 Task: Find connections with filter location Guaranésia with filter topic #Gettingthingsdonewith filter profile language French with filter current company Royal Cyber Inc. with filter school Mewar University with filter industry Motor Vehicle Manufacturing with filter service category Team Building with filter keywords title Operations Professional
Action: Mouse moved to (493, 102)
Screenshot: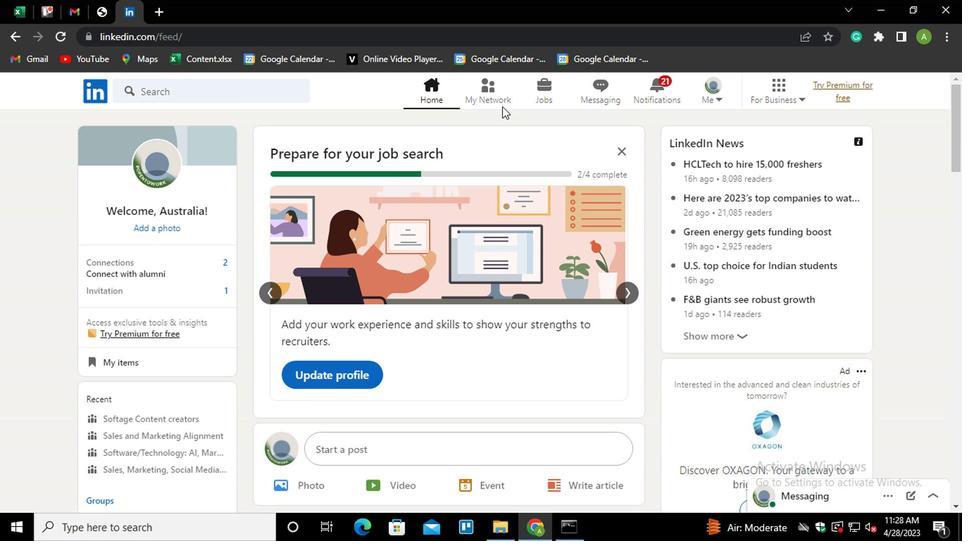 
Action: Mouse pressed left at (493, 102)
Screenshot: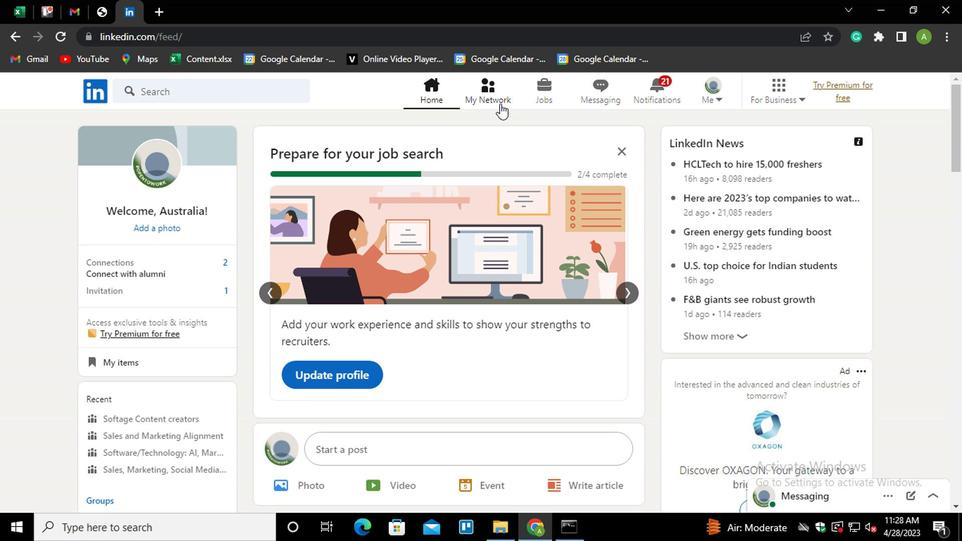 
Action: Mouse moved to (166, 168)
Screenshot: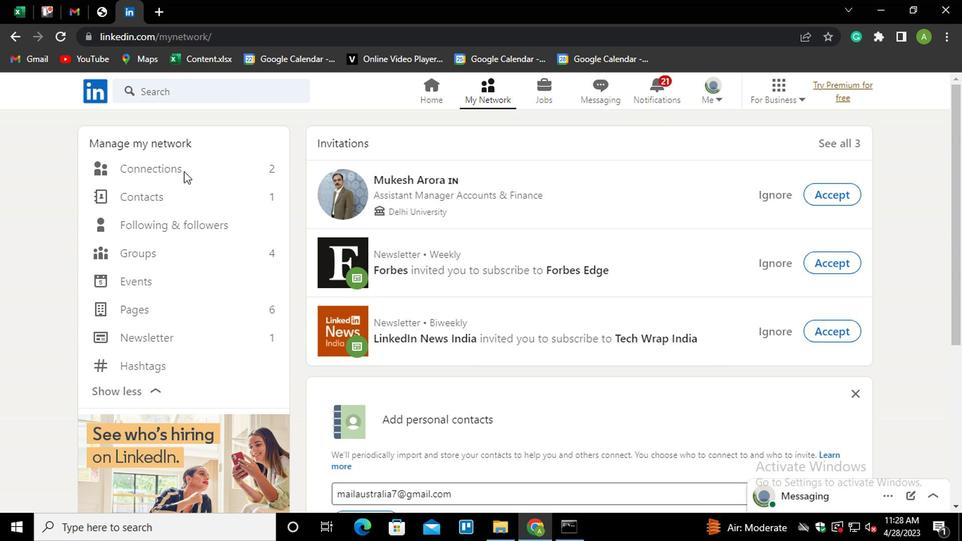 
Action: Mouse pressed left at (166, 168)
Screenshot: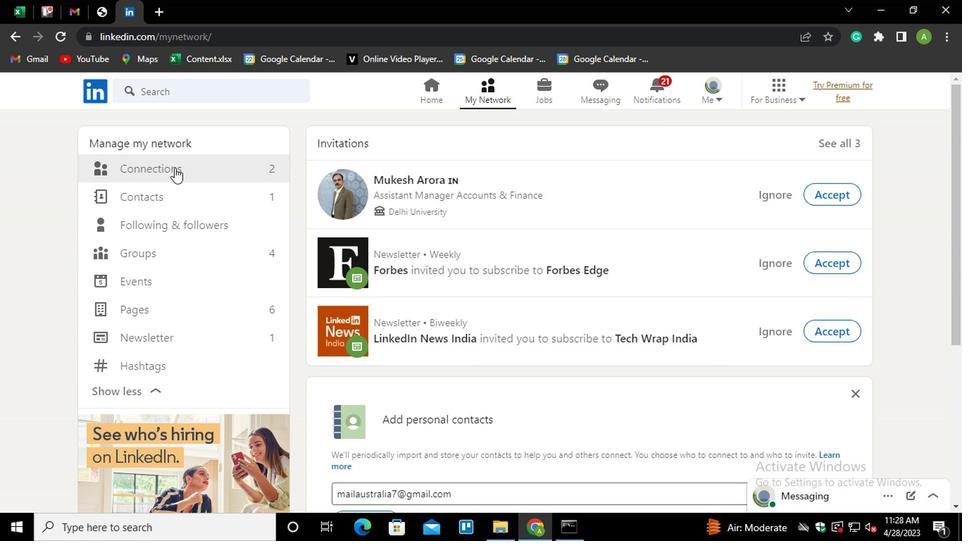 
Action: Mouse moved to (615, 168)
Screenshot: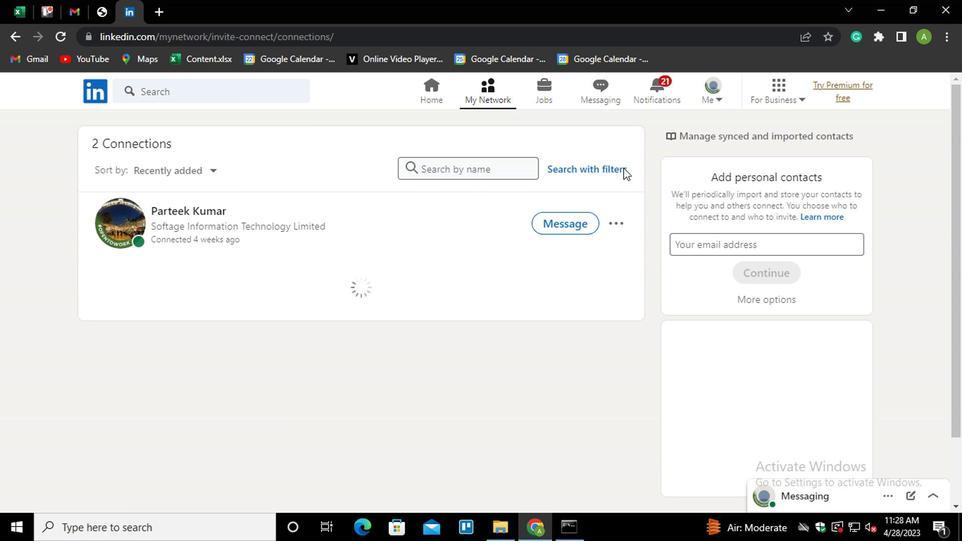 
Action: Mouse pressed left at (615, 168)
Screenshot: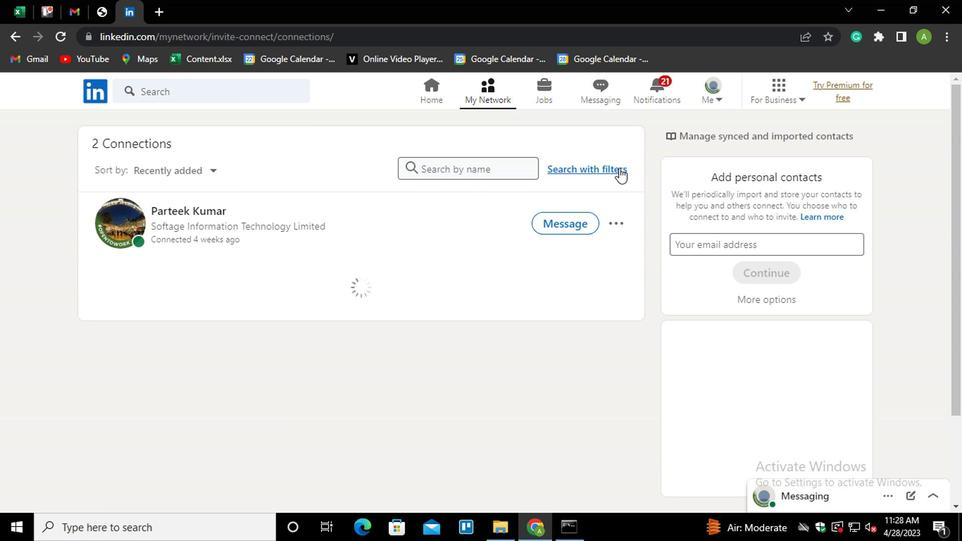 
Action: Mouse moved to (517, 129)
Screenshot: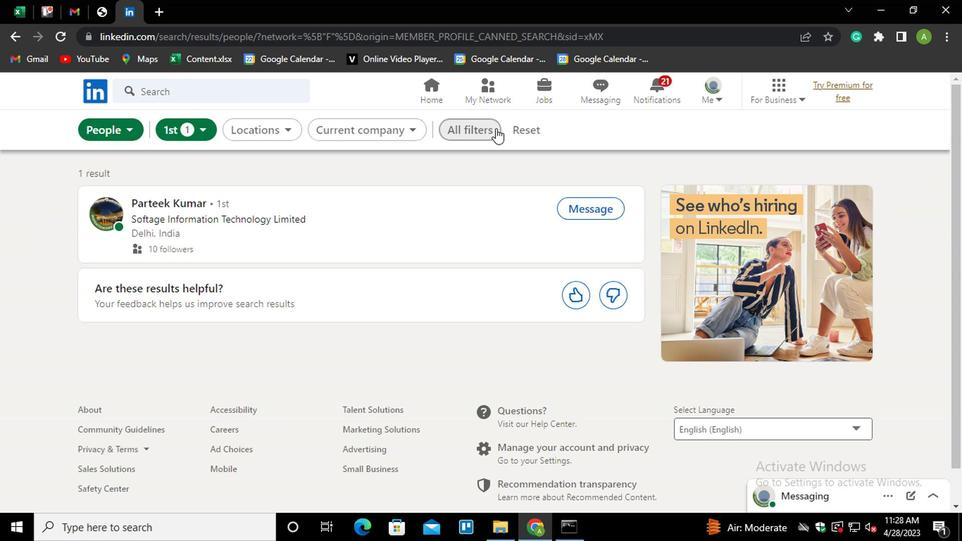 
Action: Mouse pressed left at (517, 129)
Screenshot: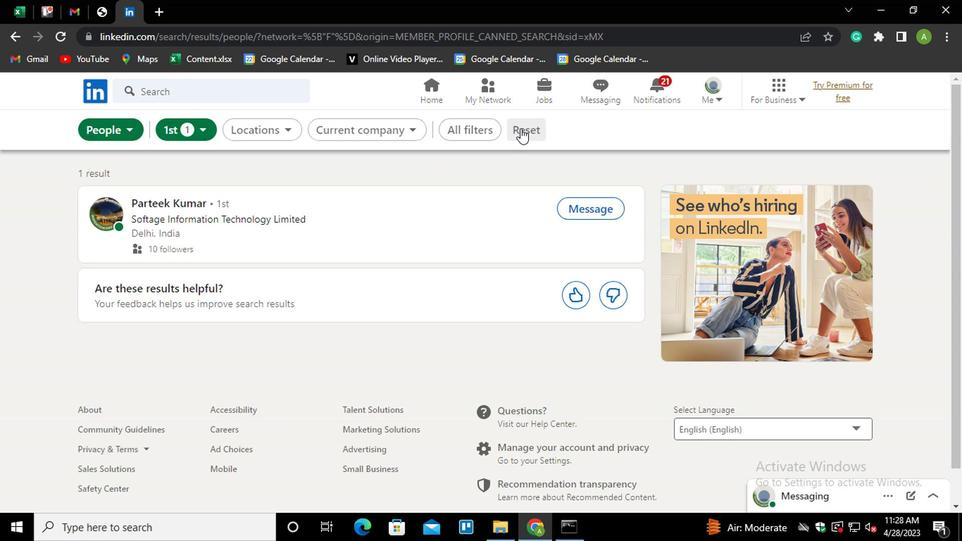 
Action: Mouse moved to (488, 133)
Screenshot: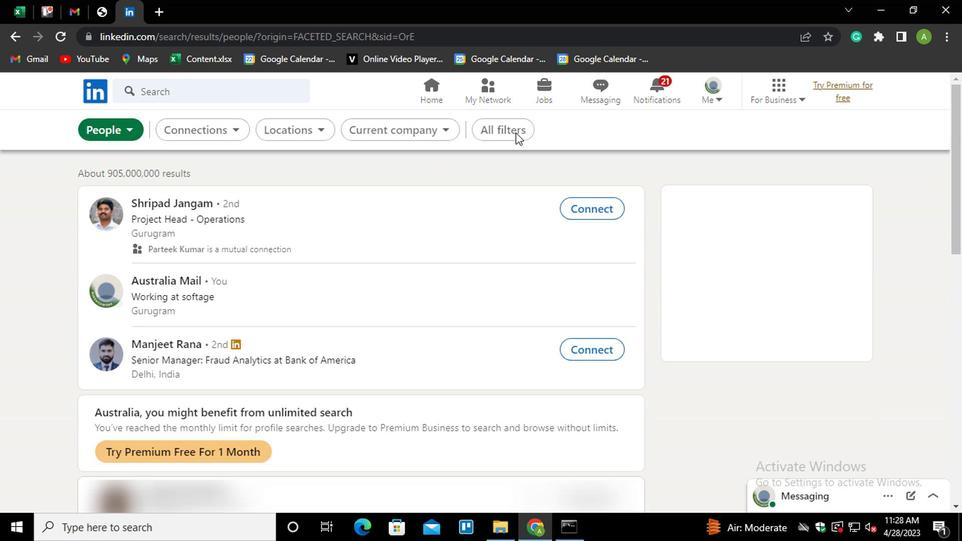 
Action: Mouse pressed left at (488, 133)
Screenshot: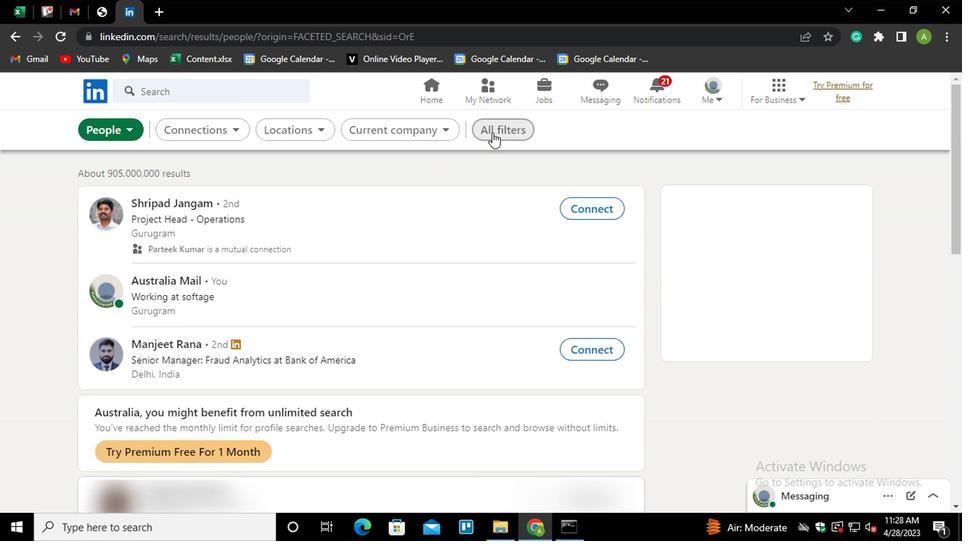 
Action: Mouse moved to (695, 319)
Screenshot: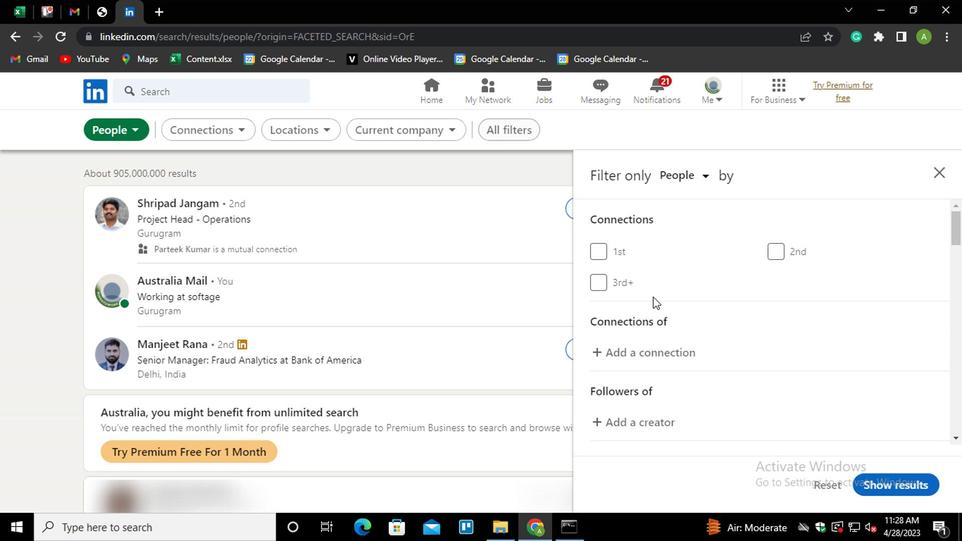 
Action: Mouse scrolled (695, 318) with delta (0, 0)
Screenshot: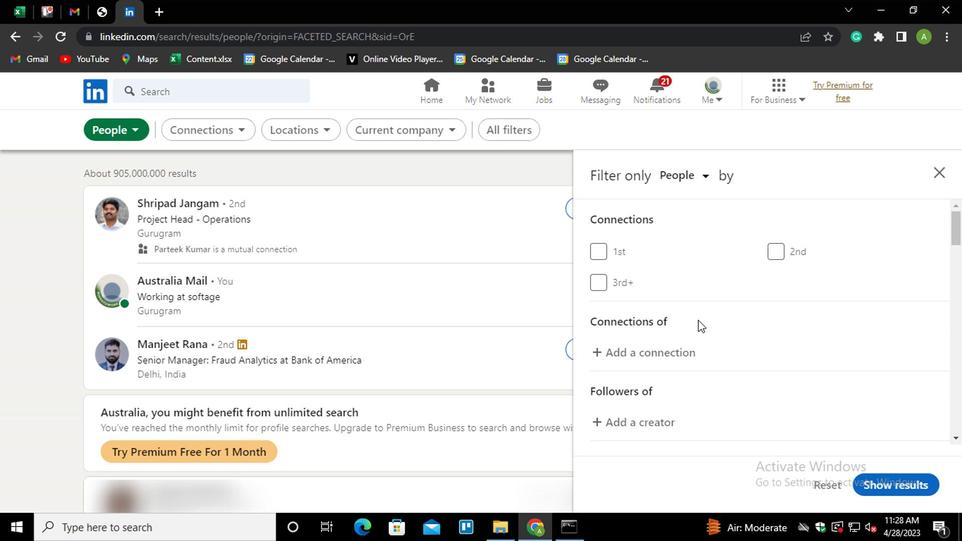 
Action: Mouse scrolled (695, 318) with delta (0, 0)
Screenshot: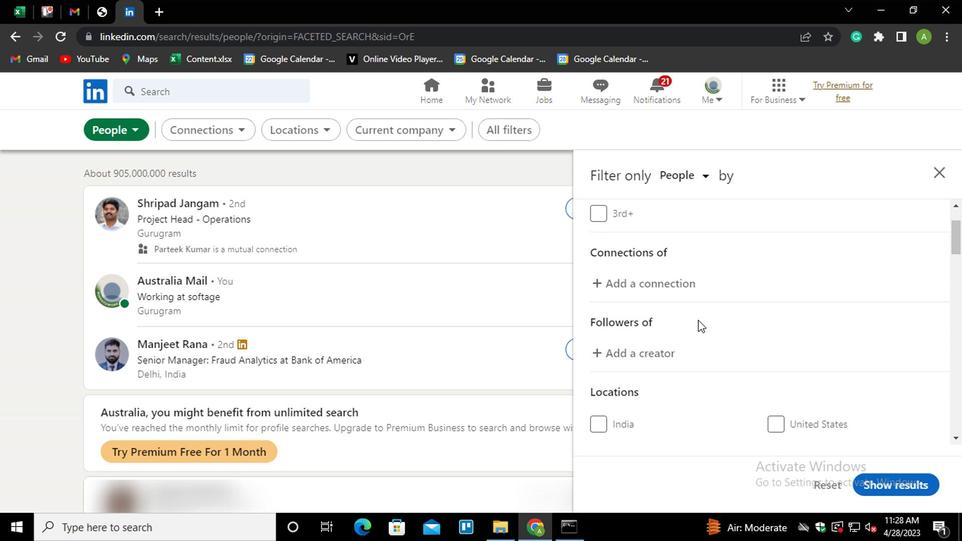 
Action: Mouse scrolled (695, 318) with delta (0, 0)
Screenshot: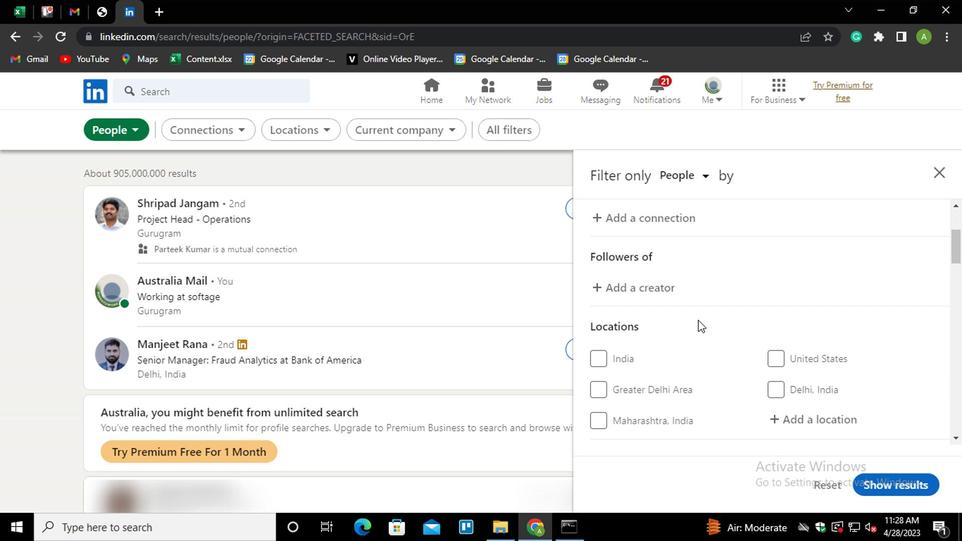 
Action: Mouse moved to (797, 344)
Screenshot: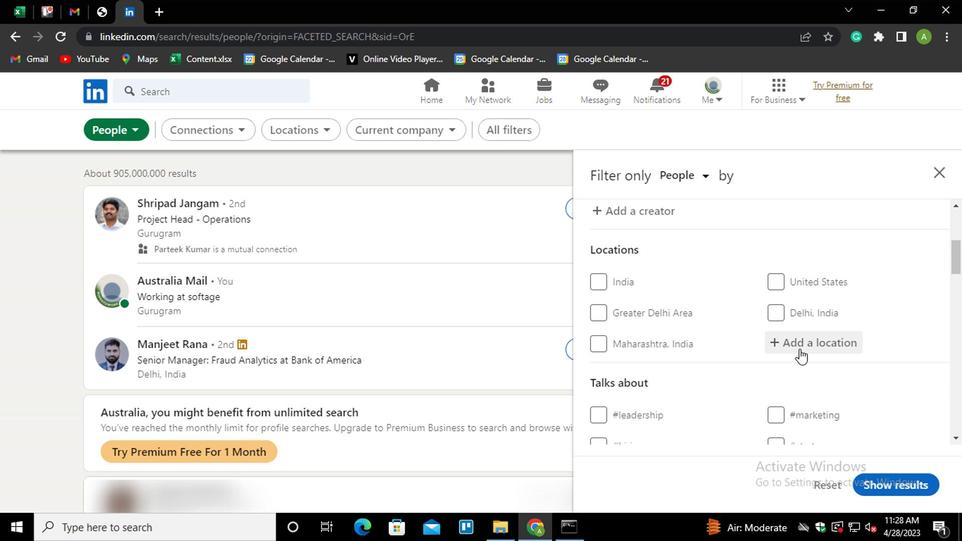 
Action: Mouse pressed left at (797, 344)
Screenshot: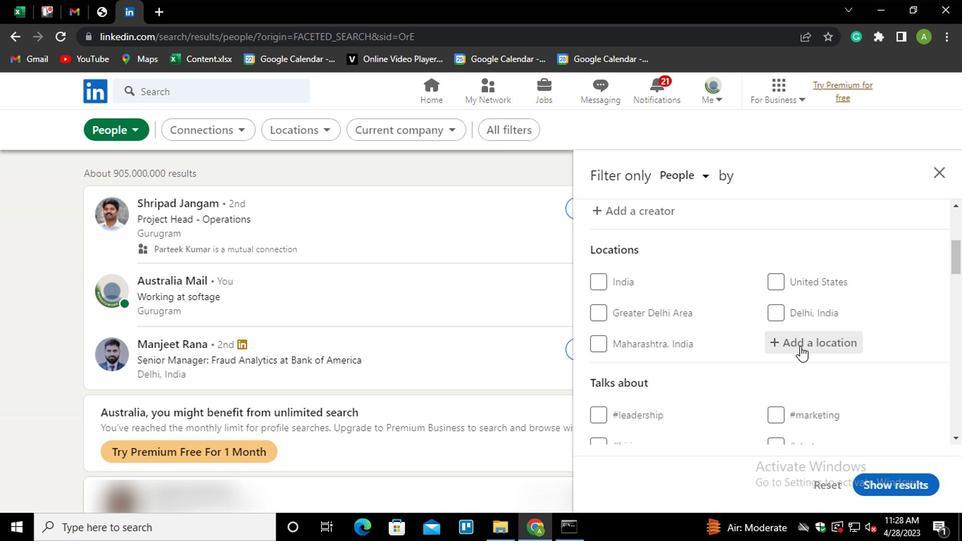 
Action: Mouse moved to (797, 344)
Screenshot: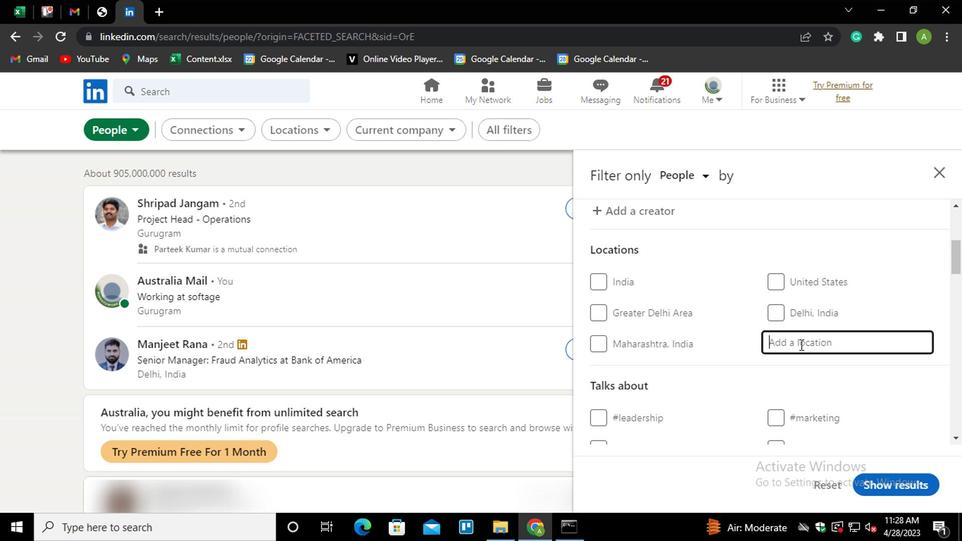
Action: Key pressed <Key.shift>
Screenshot: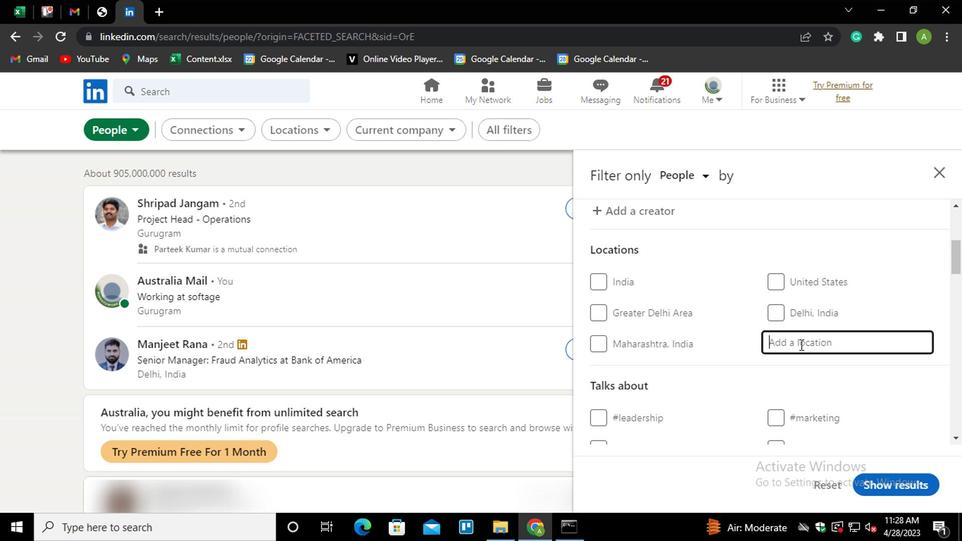 
Action: Mouse moved to (795, 346)
Screenshot: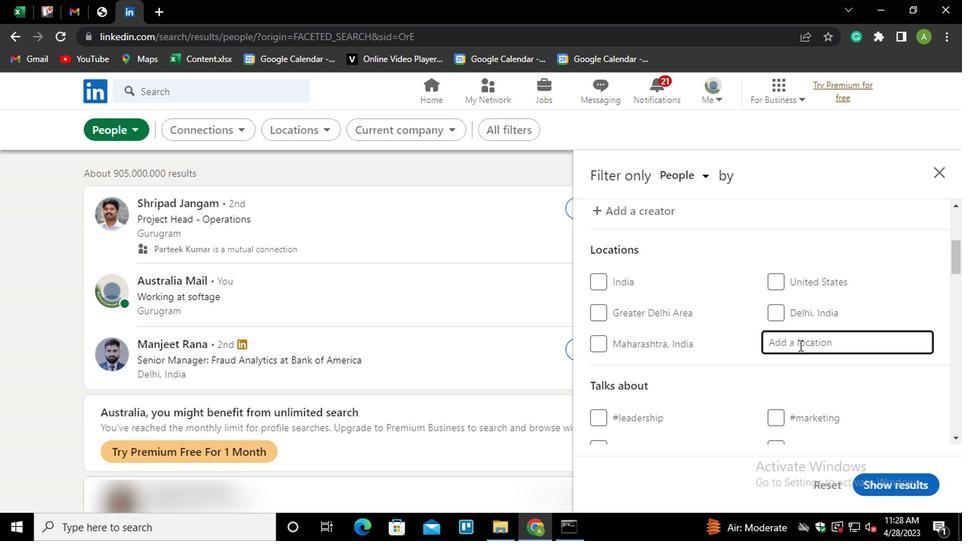 
Action: Key pressed G
Screenshot: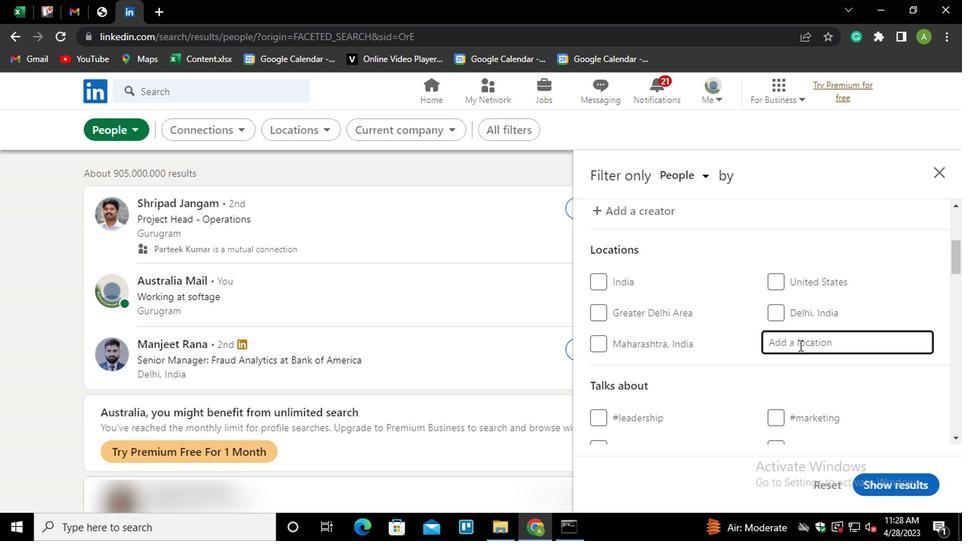 
Action: Mouse moved to (793, 347)
Screenshot: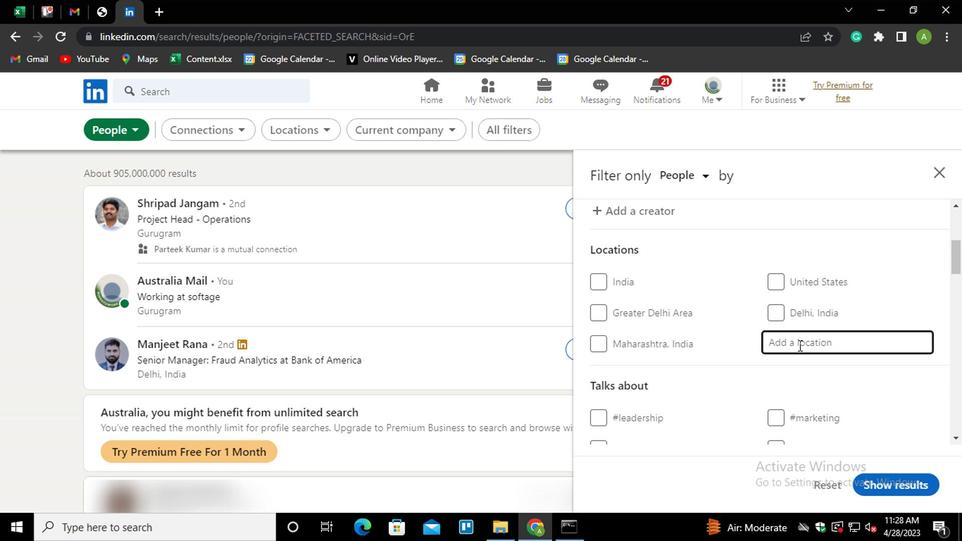 
Action: Key pressed UARANESIA<Key.down><Key.enter>
Screenshot: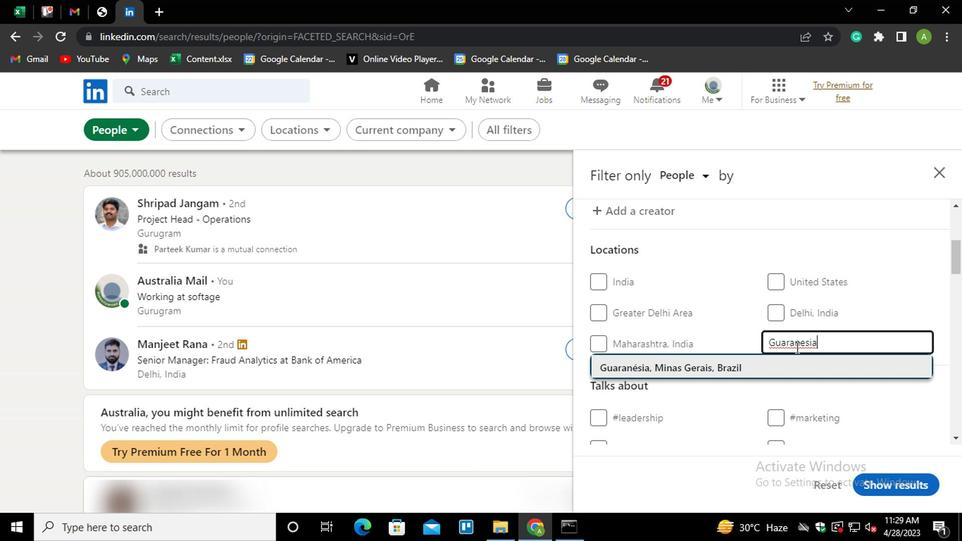 
Action: Mouse scrolled (793, 346) with delta (0, -1)
Screenshot: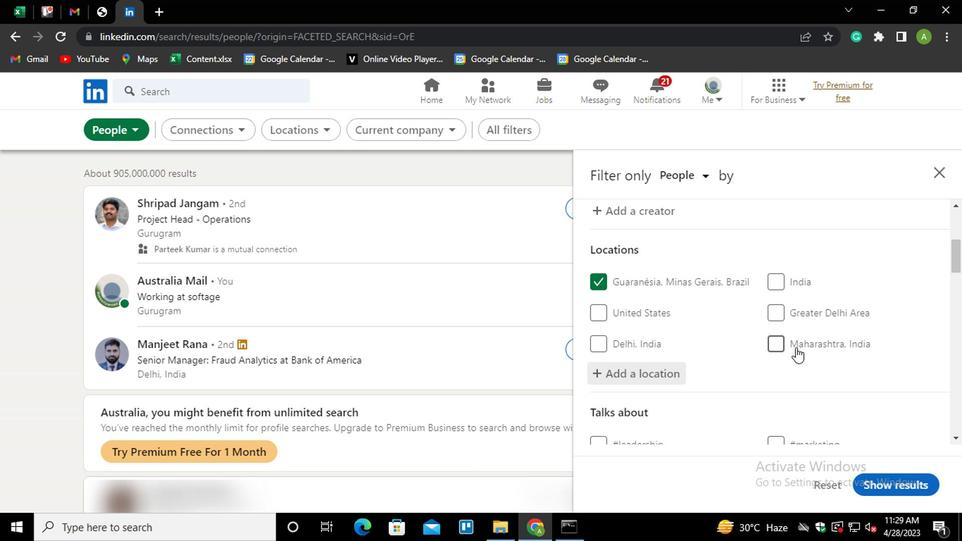 
Action: Mouse scrolled (793, 346) with delta (0, -1)
Screenshot: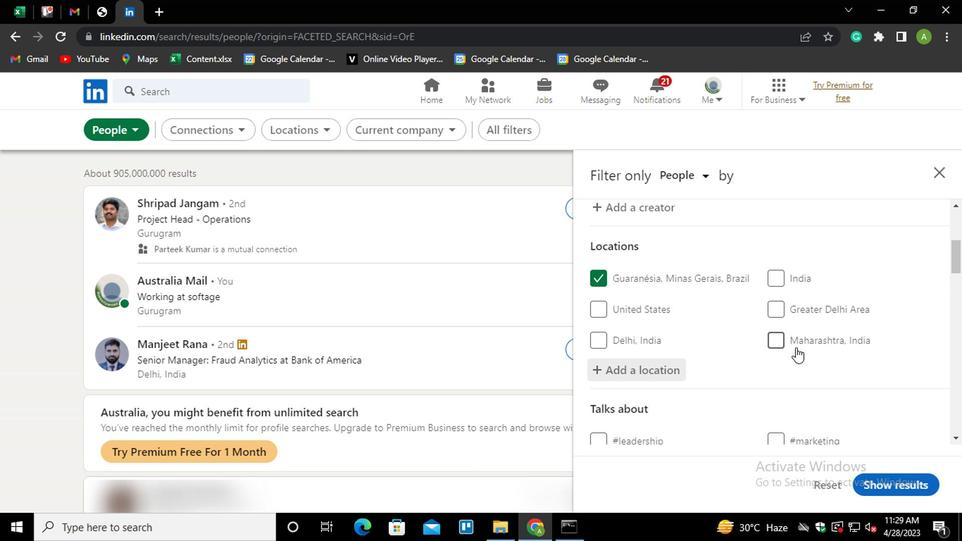 
Action: Mouse moved to (795, 357)
Screenshot: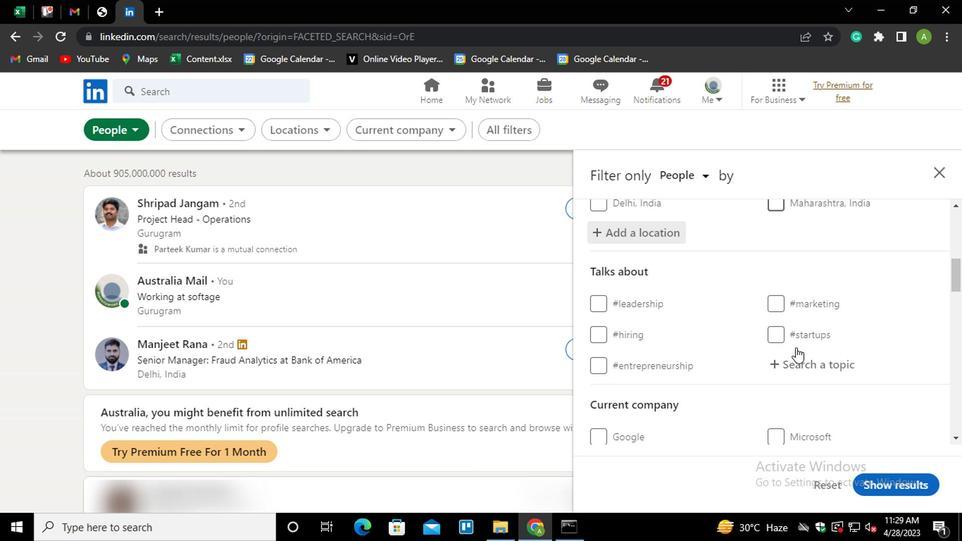 
Action: Mouse pressed left at (795, 357)
Screenshot: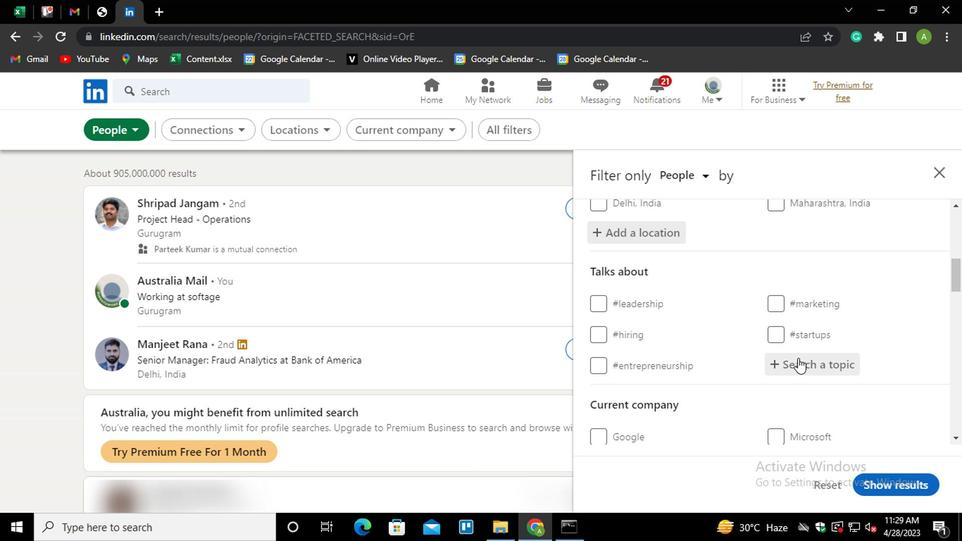
Action: Key pressed GETTIN<Key.down><Key.enter>
Screenshot: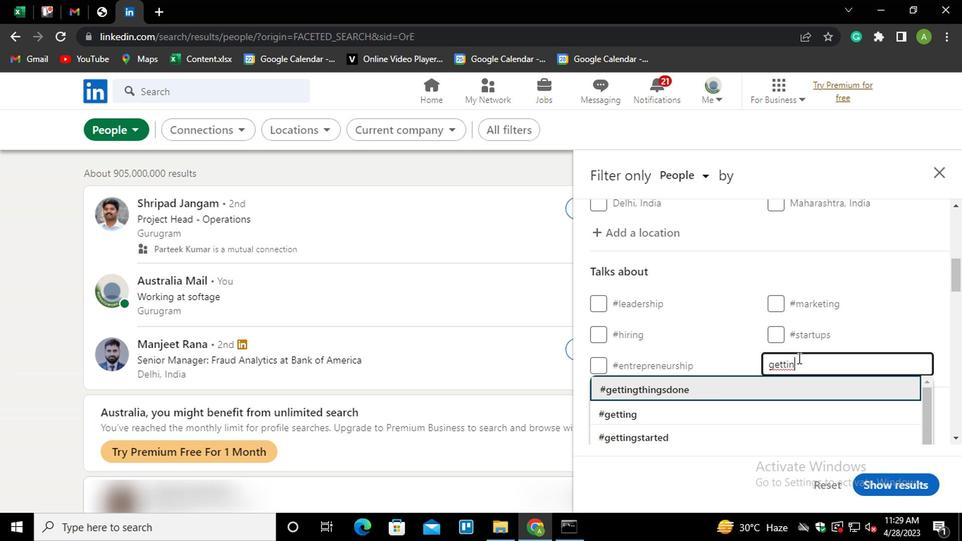 
Action: Mouse scrolled (795, 356) with delta (0, -1)
Screenshot: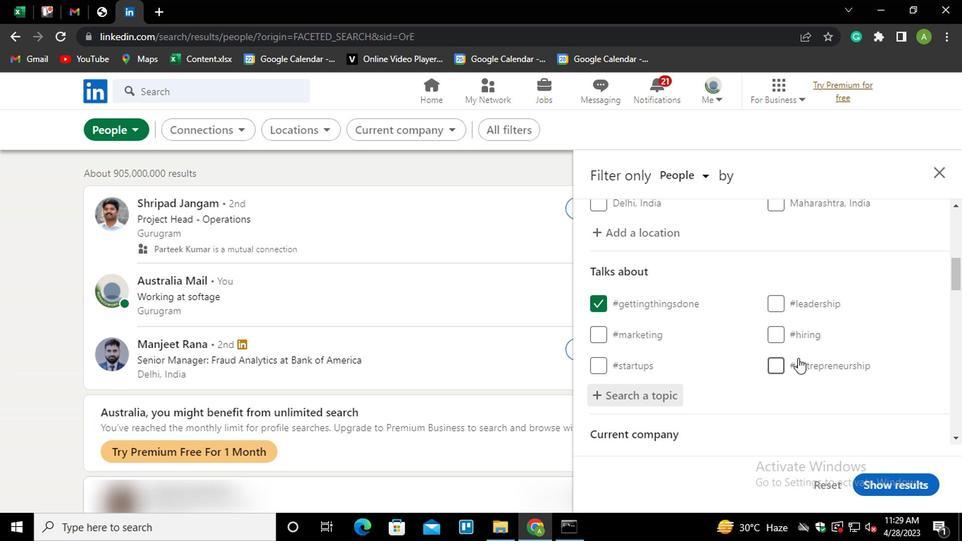 
Action: Mouse scrolled (795, 356) with delta (0, -1)
Screenshot: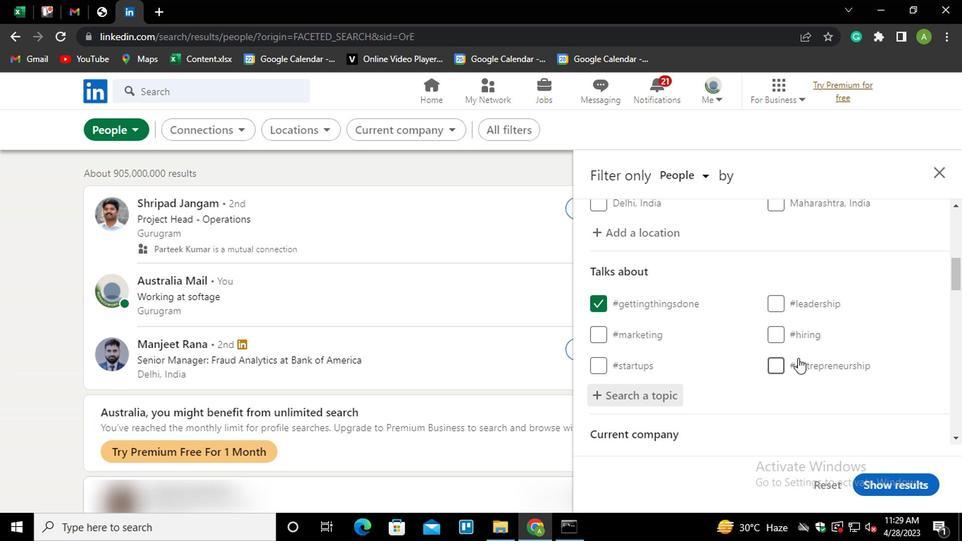
Action: Mouse scrolled (795, 356) with delta (0, -1)
Screenshot: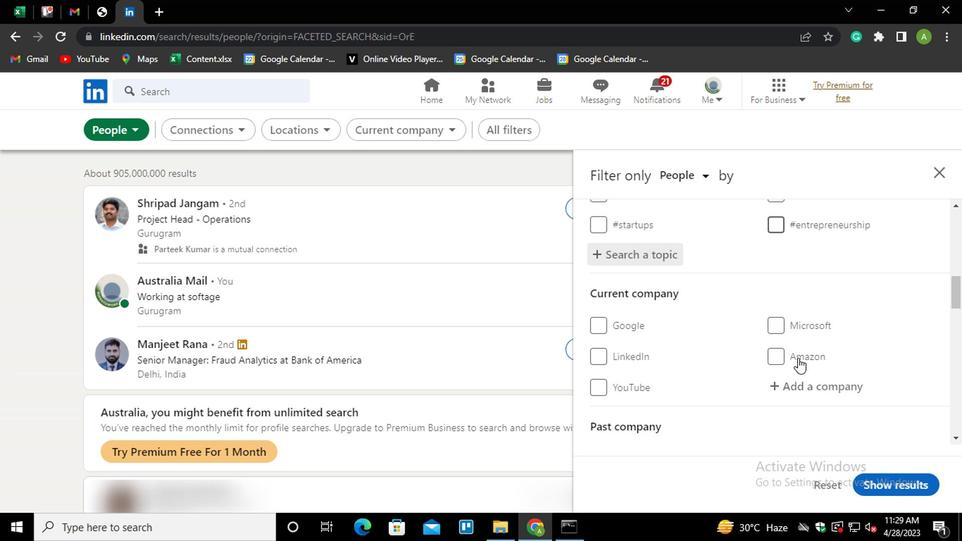 
Action: Mouse moved to (794, 335)
Screenshot: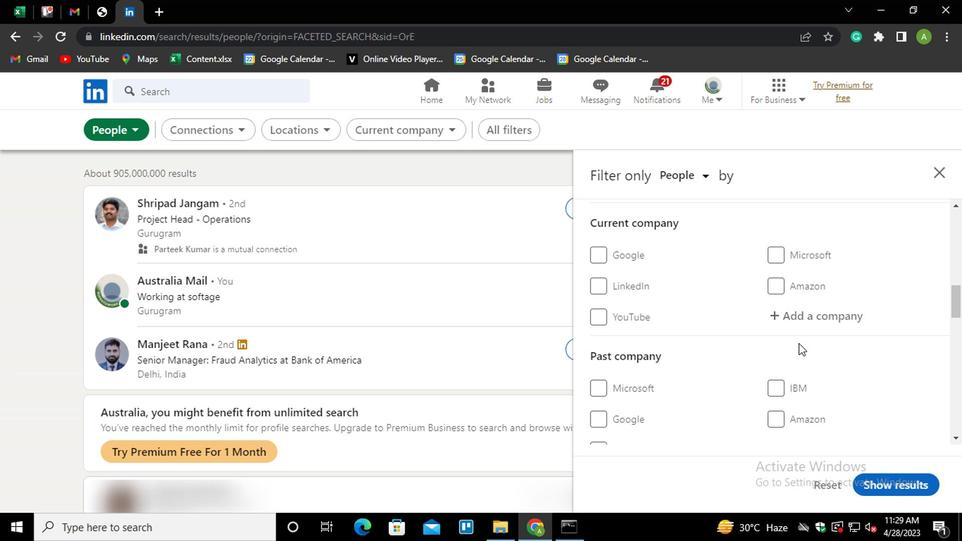 
Action: Mouse scrolled (794, 335) with delta (0, 0)
Screenshot: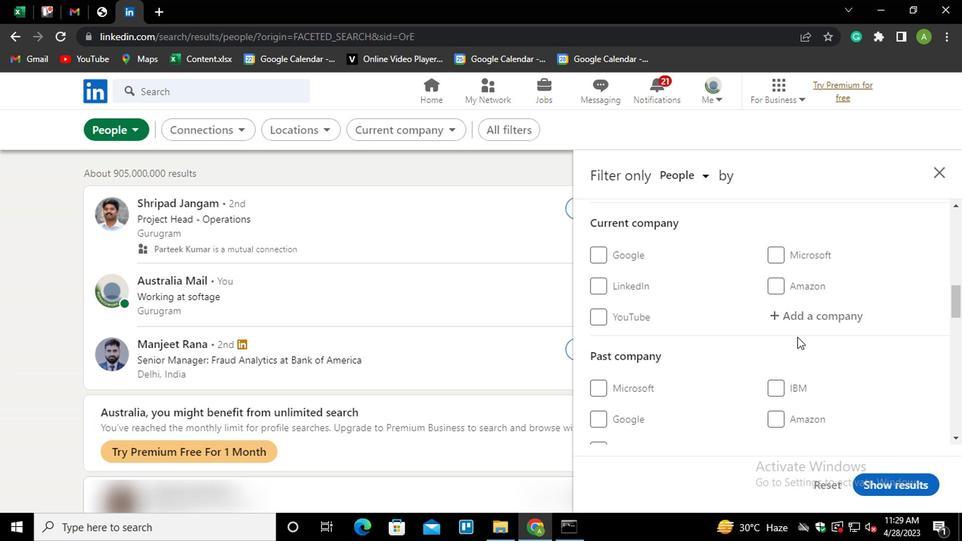 
Action: Mouse scrolled (794, 335) with delta (0, 0)
Screenshot: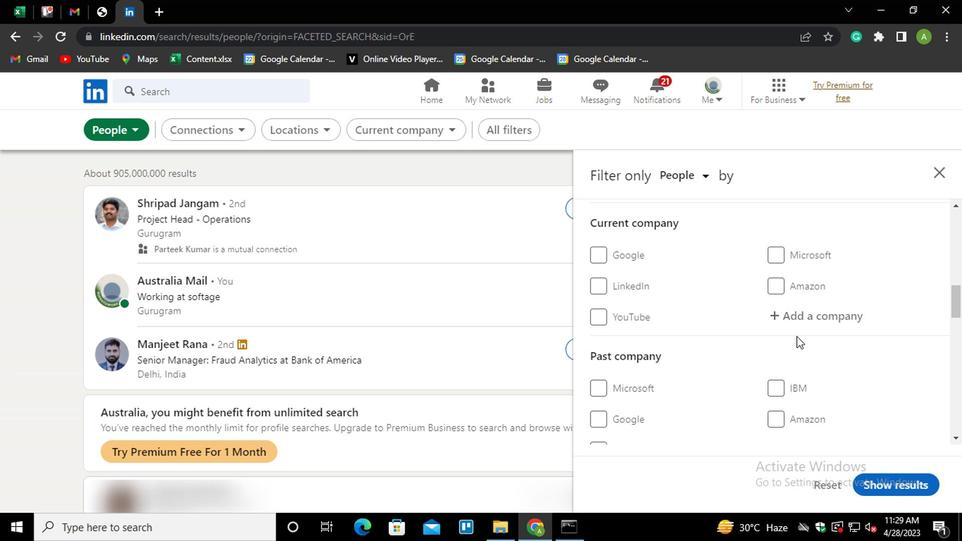 
Action: Mouse scrolled (794, 335) with delta (0, 0)
Screenshot: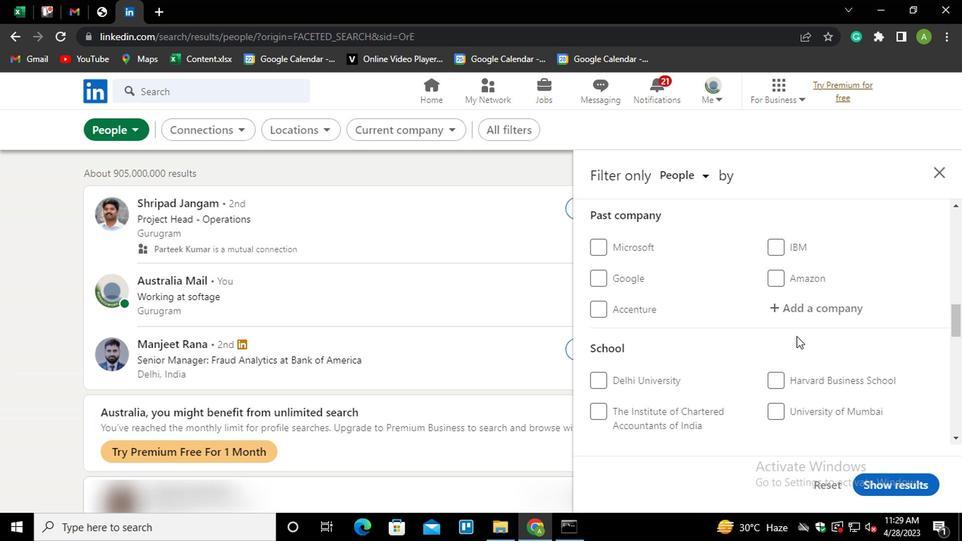
Action: Mouse scrolled (794, 335) with delta (0, 0)
Screenshot: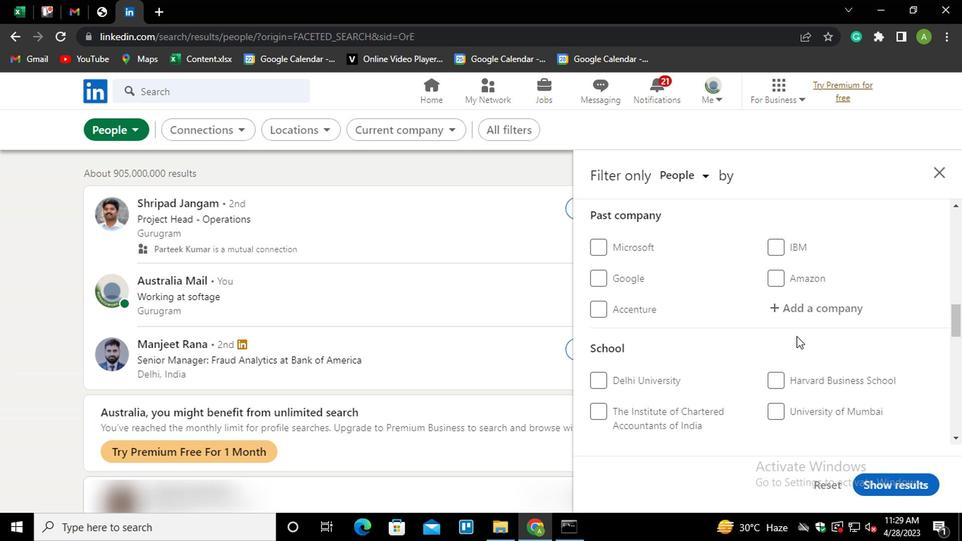 
Action: Mouse scrolled (794, 335) with delta (0, 0)
Screenshot: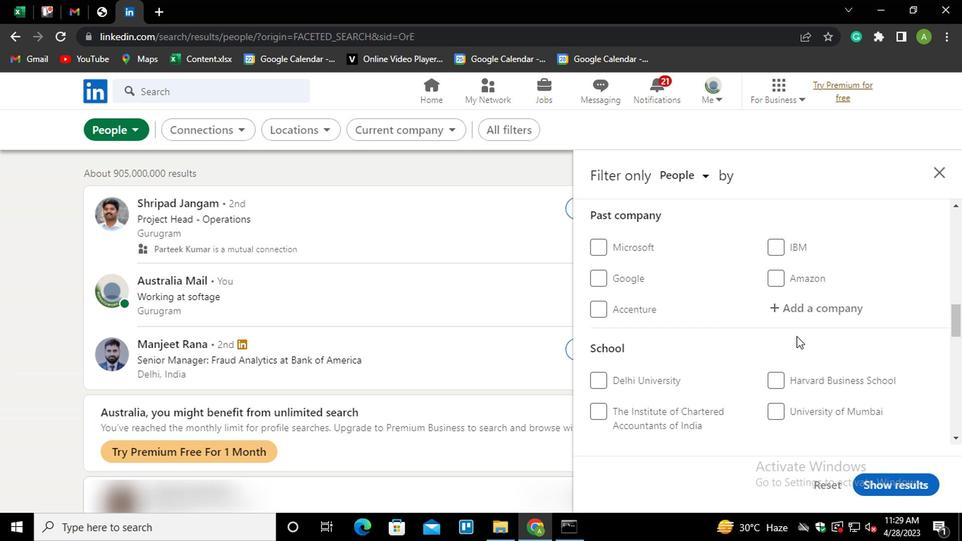
Action: Mouse scrolled (794, 335) with delta (0, 0)
Screenshot: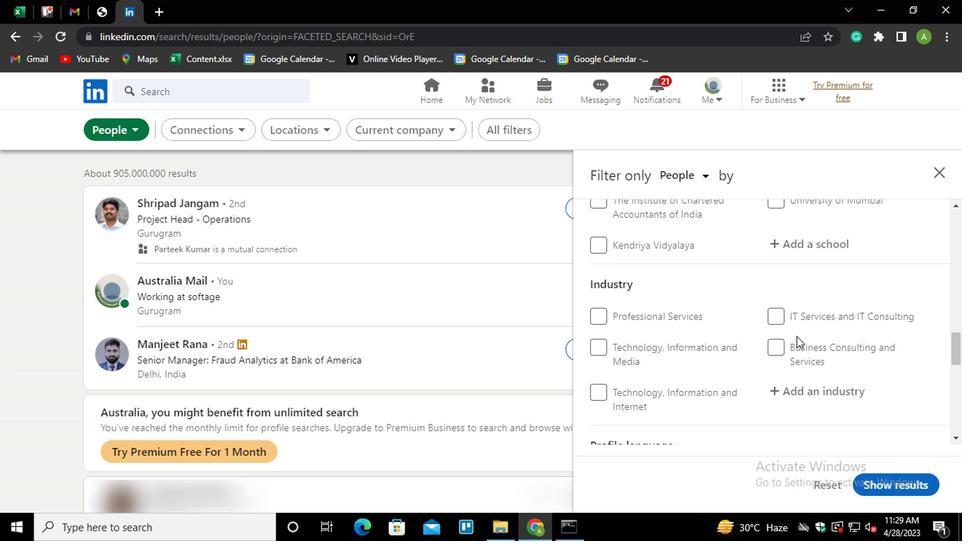
Action: Mouse moved to (792, 336)
Screenshot: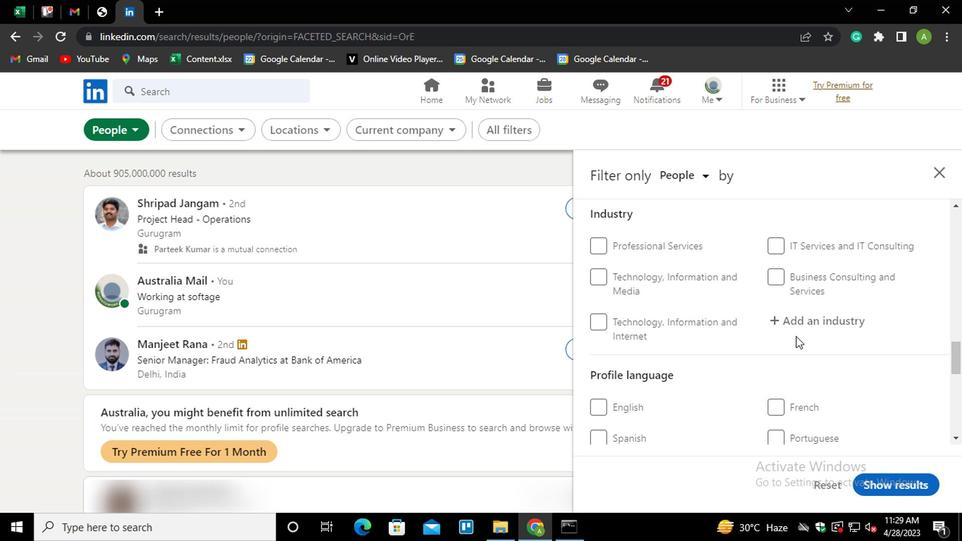
Action: Mouse scrolled (792, 335) with delta (0, -1)
Screenshot: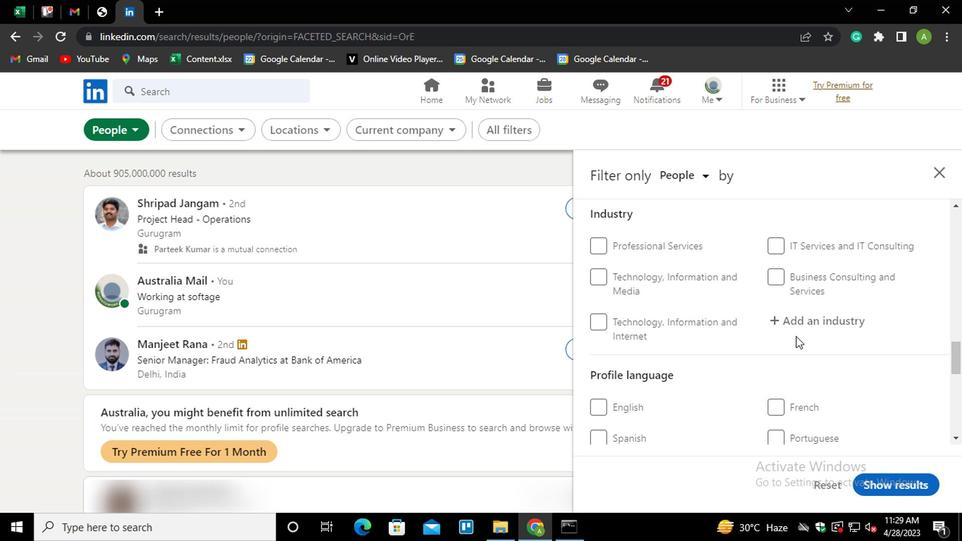 
Action: Mouse moved to (777, 339)
Screenshot: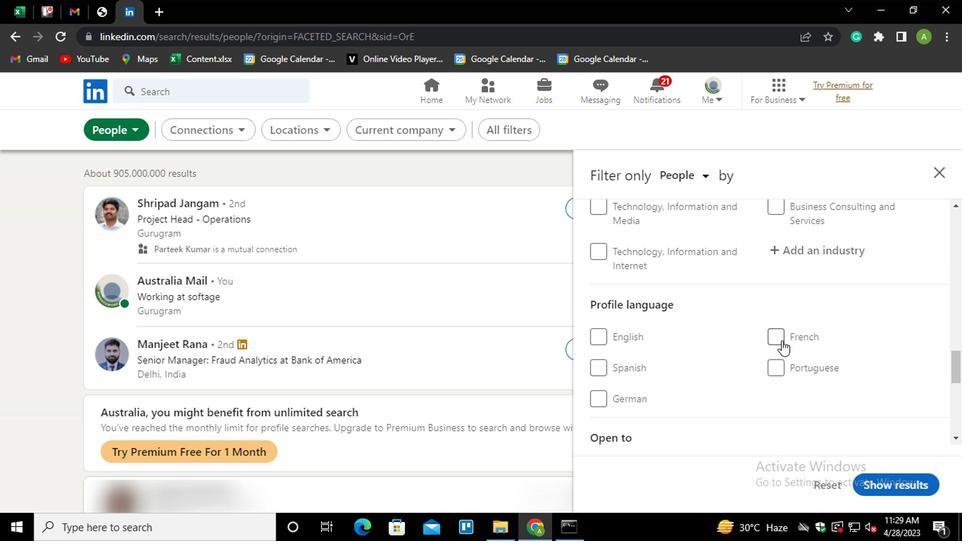 
Action: Mouse pressed left at (777, 339)
Screenshot: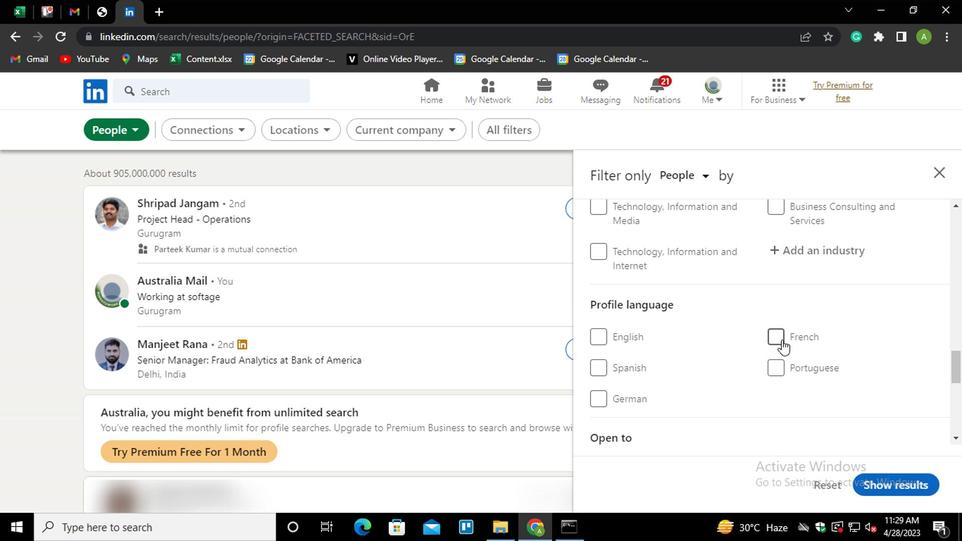 
Action: Mouse moved to (811, 363)
Screenshot: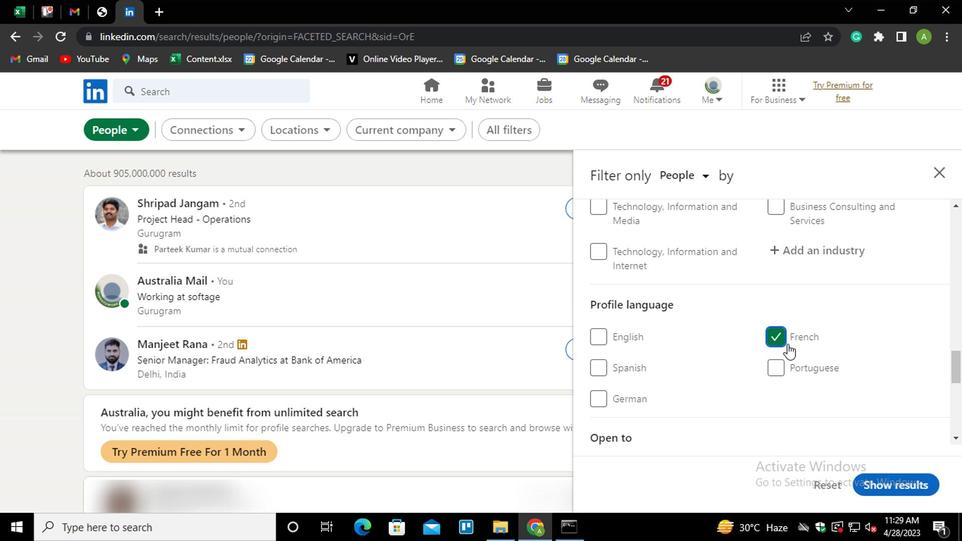 
Action: Mouse scrolled (811, 364) with delta (0, 1)
Screenshot: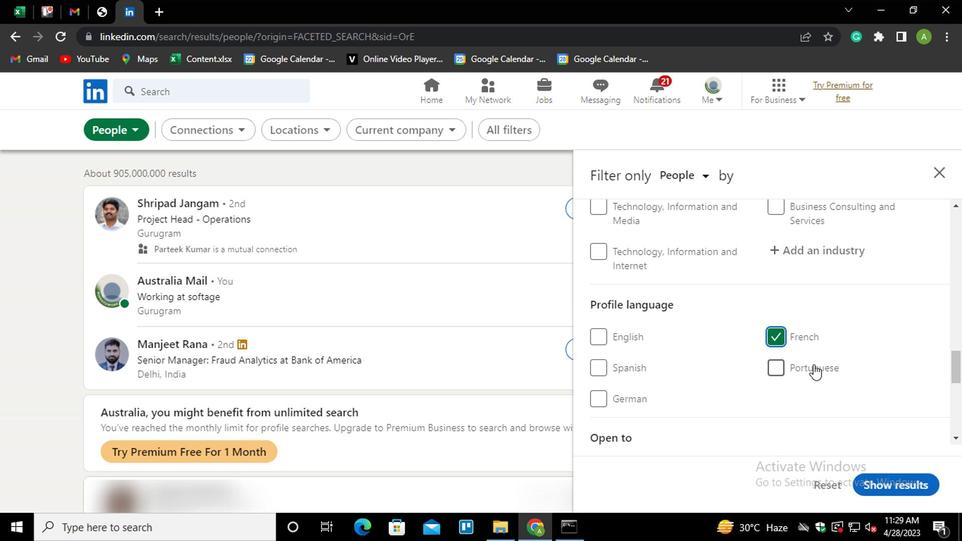 
Action: Mouse scrolled (811, 364) with delta (0, 1)
Screenshot: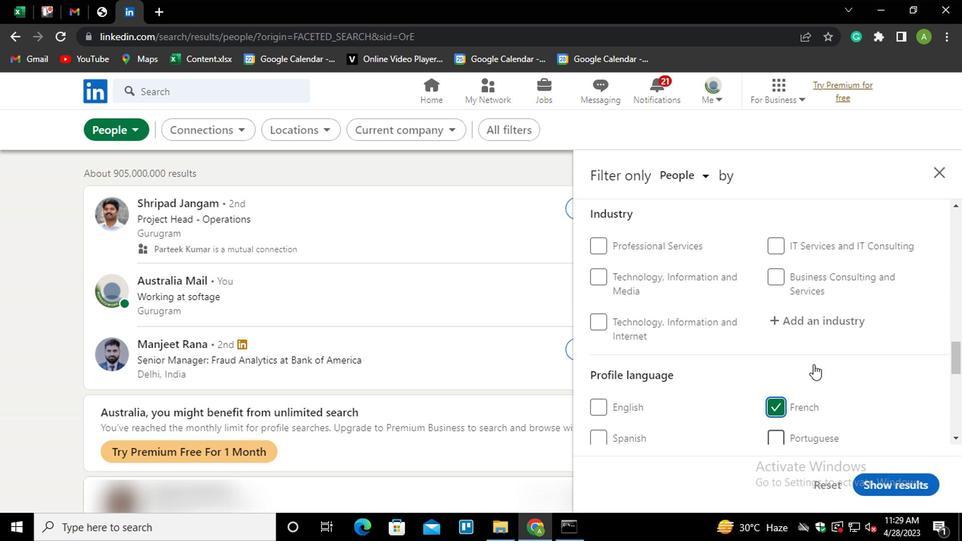
Action: Mouse scrolled (811, 364) with delta (0, 1)
Screenshot: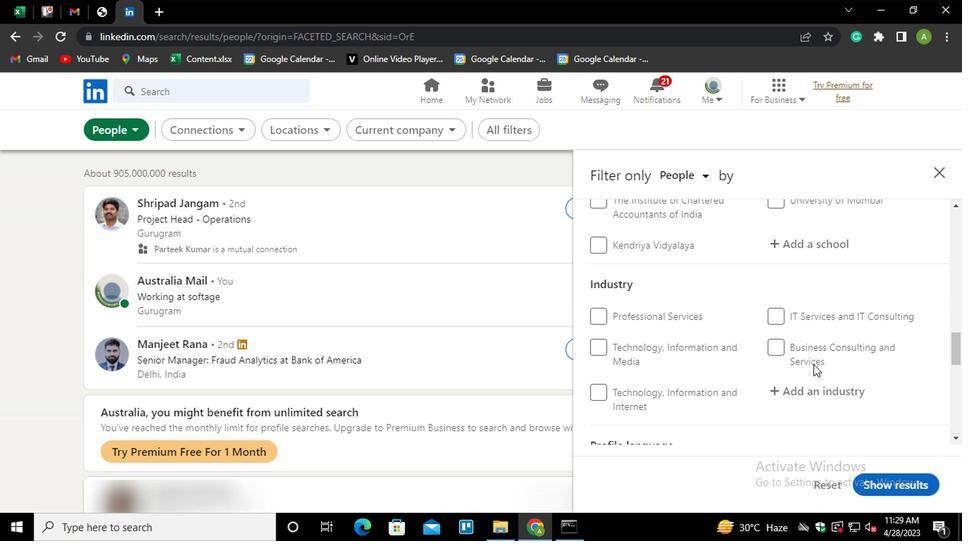 
Action: Mouse scrolled (811, 364) with delta (0, 1)
Screenshot: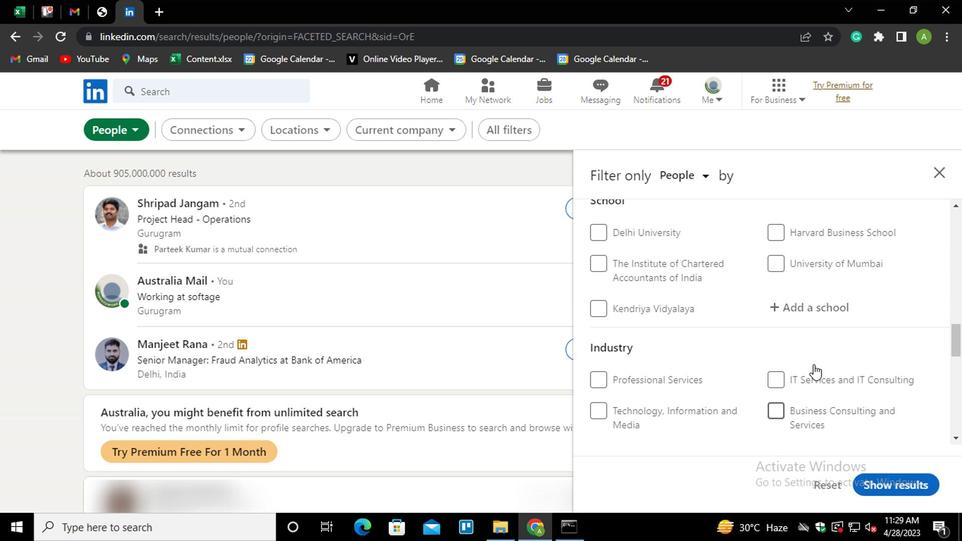 
Action: Mouse scrolled (811, 364) with delta (0, 1)
Screenshot: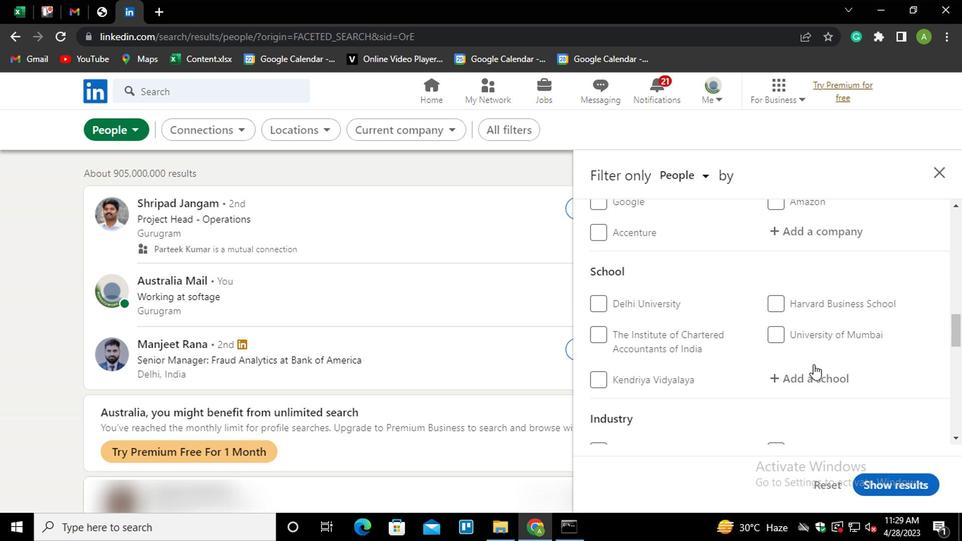 
Action: Mouse scrolled (811, 364) with delta (0, 1)
Screenshot: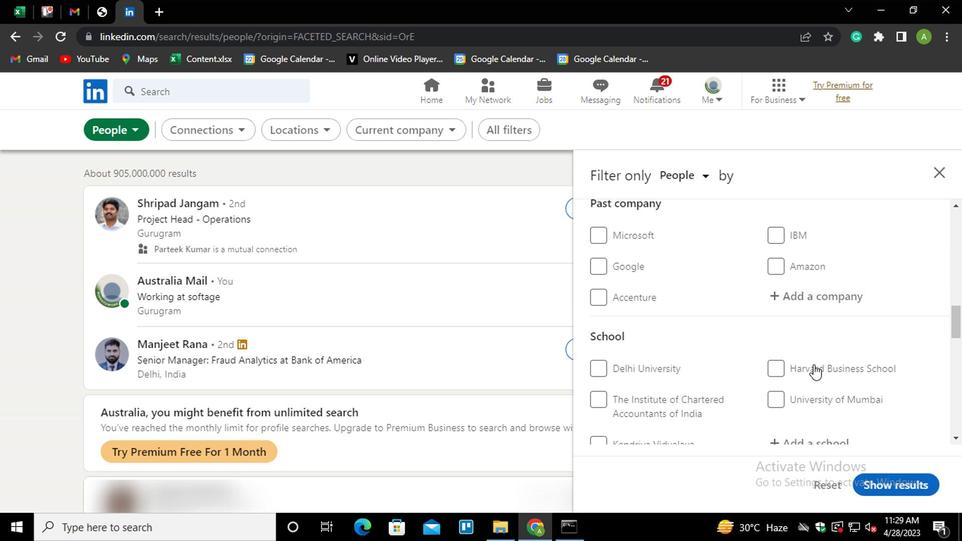 
Action: Mouse scrolled (811, 364) with delta (0, 1)
Screenshot: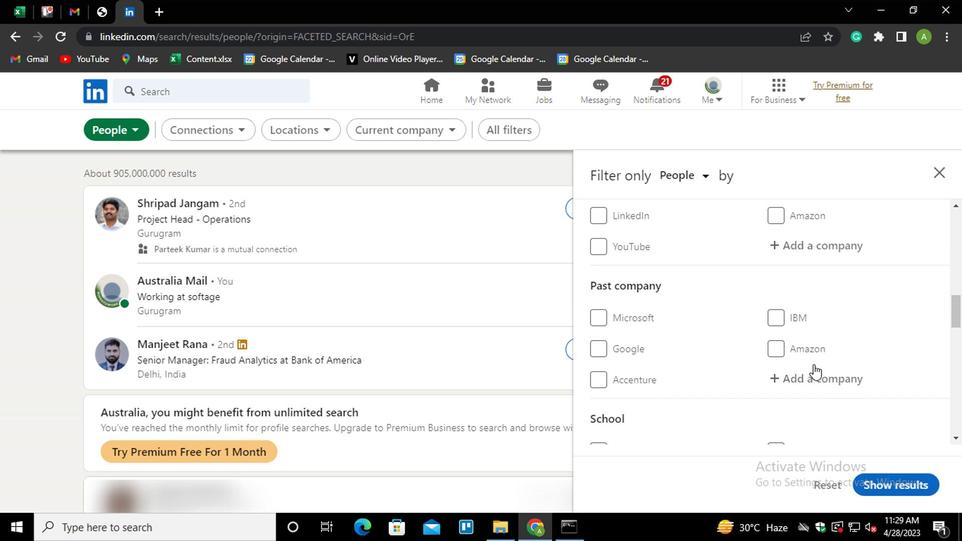 
Action: Mouse scrolled (811, 364) with delta (0, 1)
Screenshot: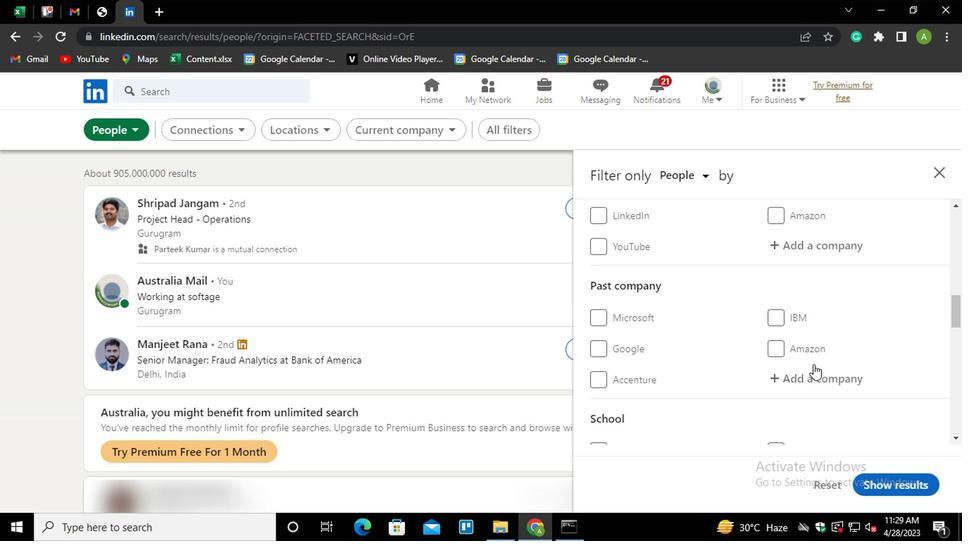 
Action: Mouse moved to (814, 384)
Screenshot: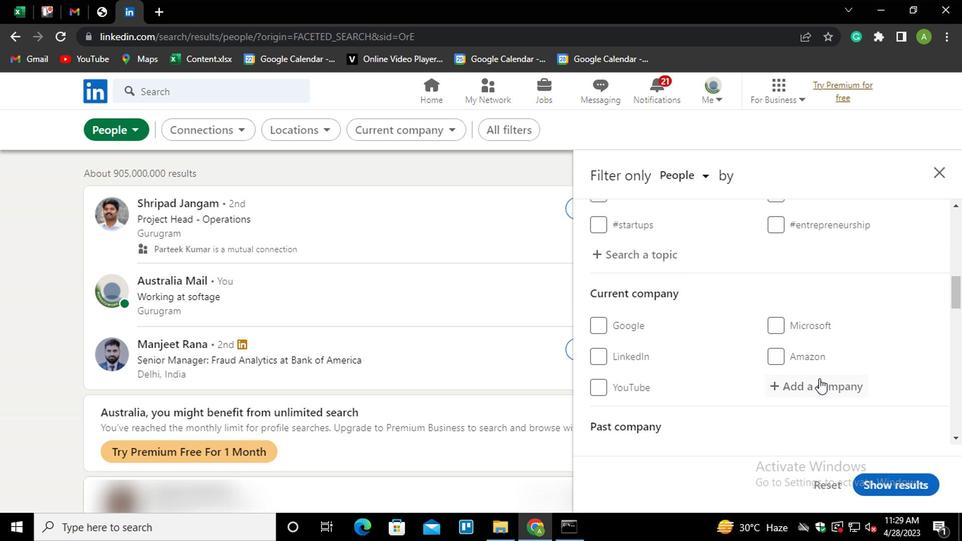 
Action: Mouse pressed left at (814, 384)
Screenshot: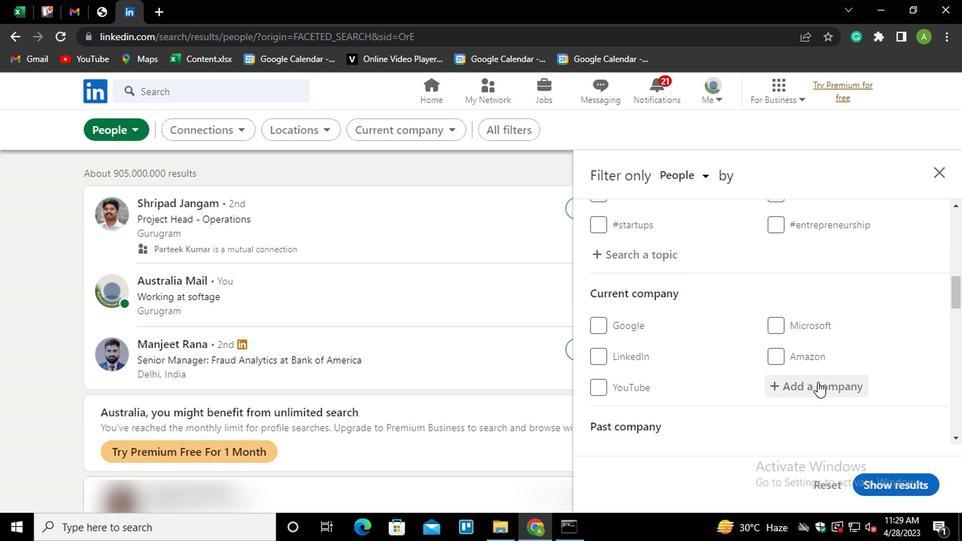 
Action: Mouse moved to (810, 386)
Screenshot: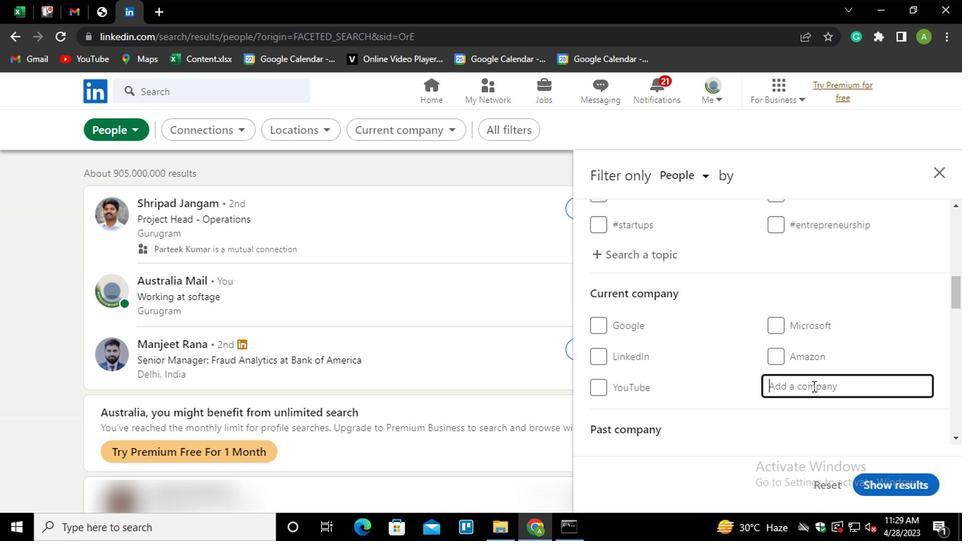 
Action: Key pressed <Key.shift>
Screenshot: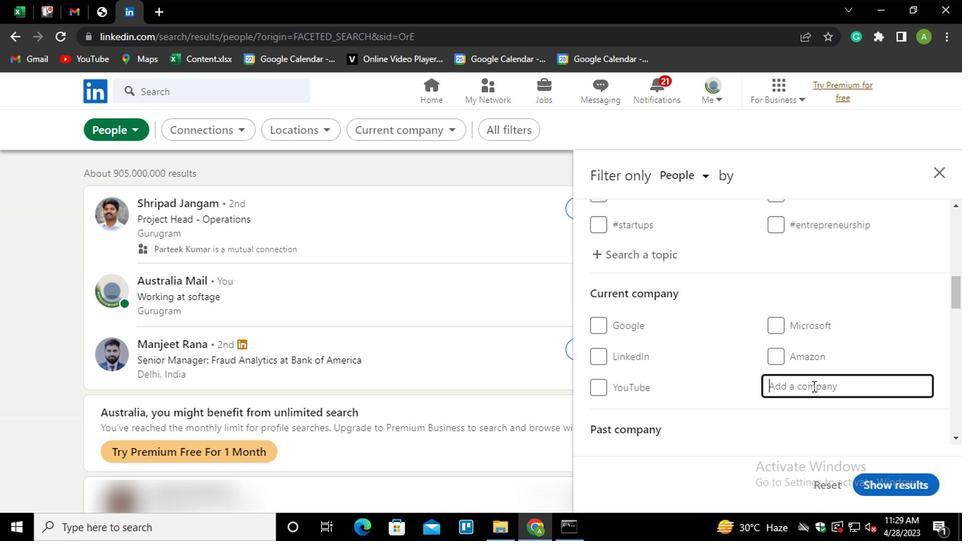 
Action: Mouse moved to (808, 388)
Screenshot: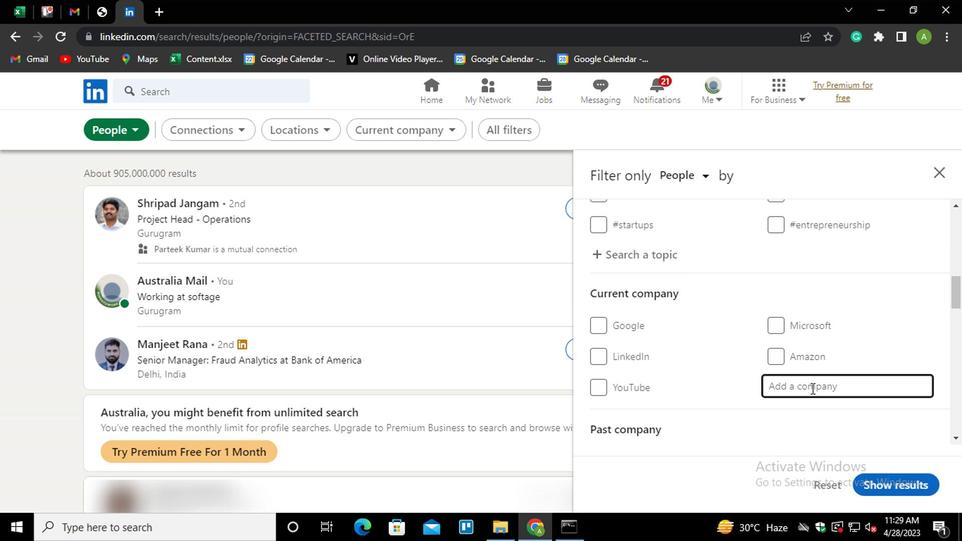 
Action: Key pressed <Key.shift><Key.shift><Key.shift>T
Screenshot: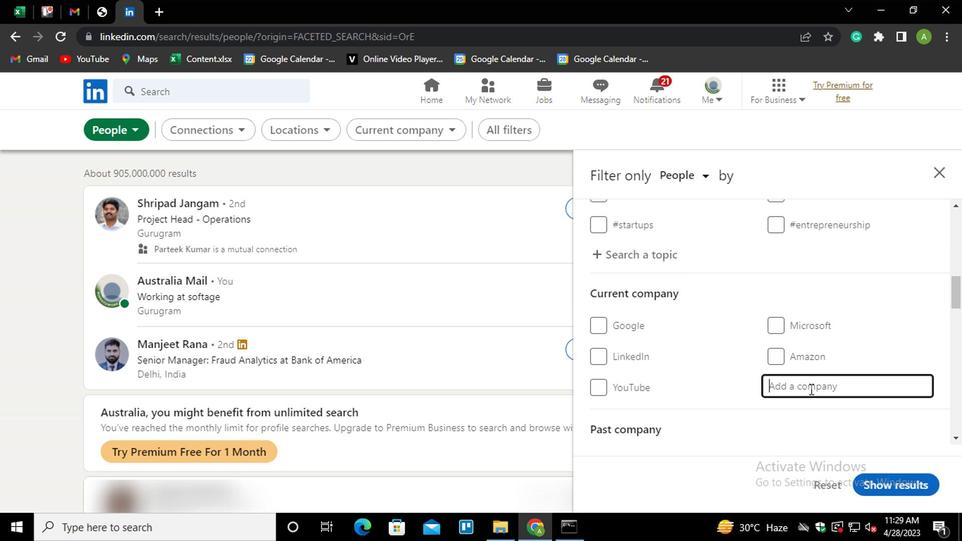
Action: Mouse moved to (804, 391)
Screenshot: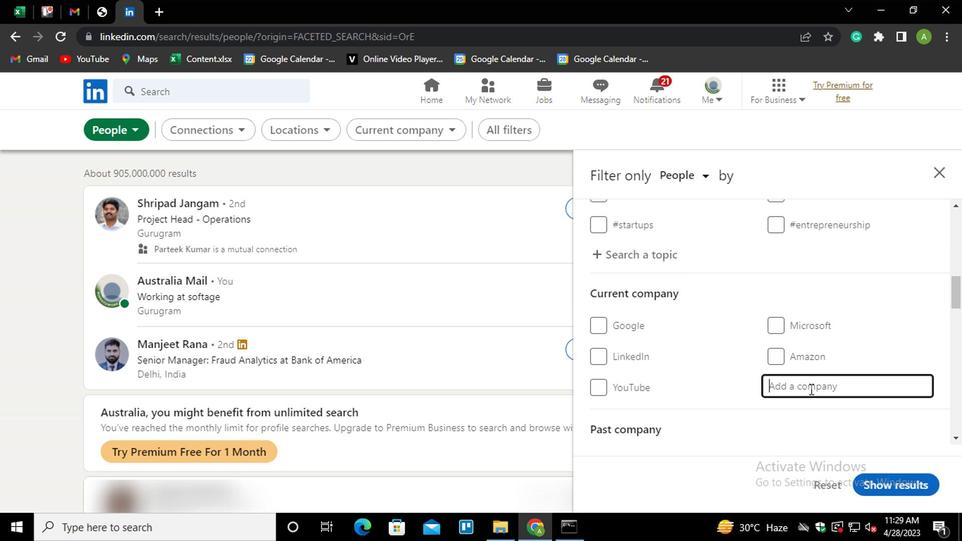 
Action: Key pressed <Key.backspace><Key.shift>ROYAL<Key.space><Key.shift><Key.shift><Key.shift><Key.shift><Key.shift><Key.shift><Key.shift><Key.shift><Key.shift><Key.shift><Key.shift><Key.shift><Key.shift><Key.shift><Key.shift><Key.shift><Key.shift><Key.shift><Key.shift><Key.shift><Key.shift><Key.shift><Key.shift><Key.shift><Key.shift><Key.shift><Key.shift><Key.shift><Key.shift><Key.shift><Key.shift><Key.shift>CU<Key.backspace>YBER<Key.down><Key.enter>
Screenshot: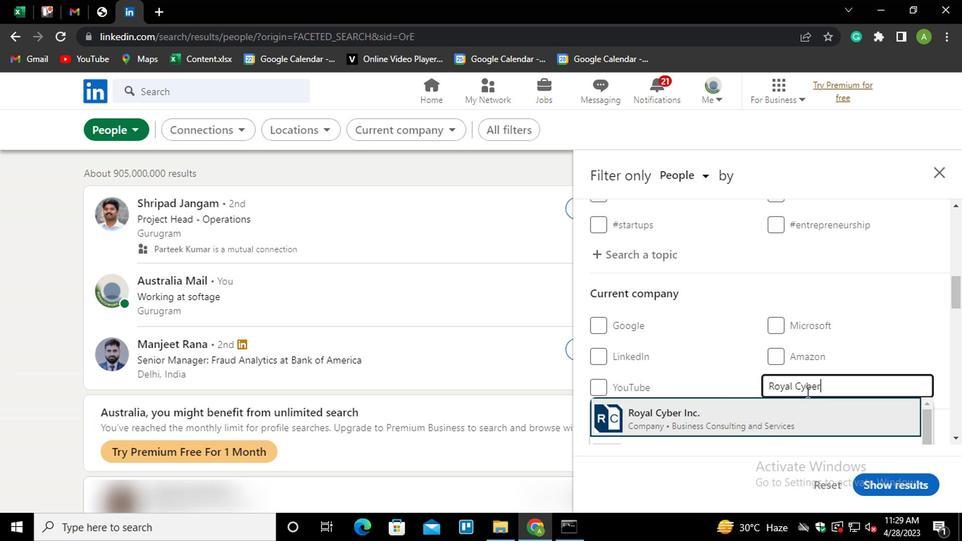 
Action: Mouse moved to (806, 389)
Screenshot: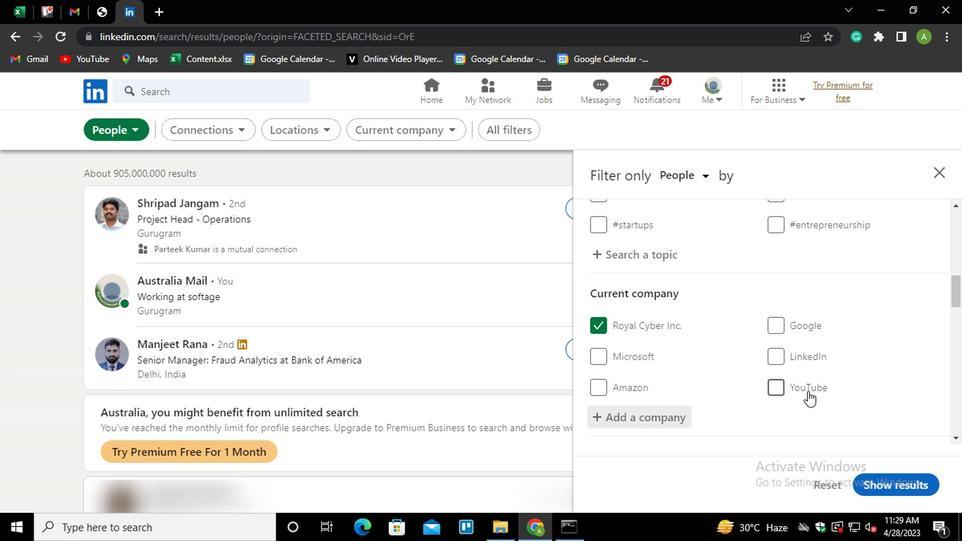
Action: Mouse scrolled (806, 388) with delta (0, -1)
Screenshot: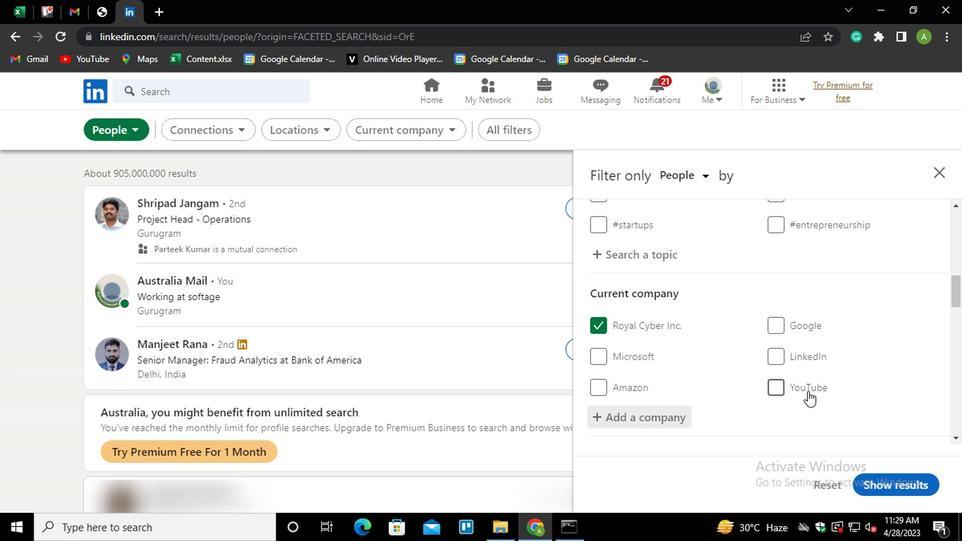 
Action: Mouse scrolled (806, 388) with delta (0, -1)
Screenshot: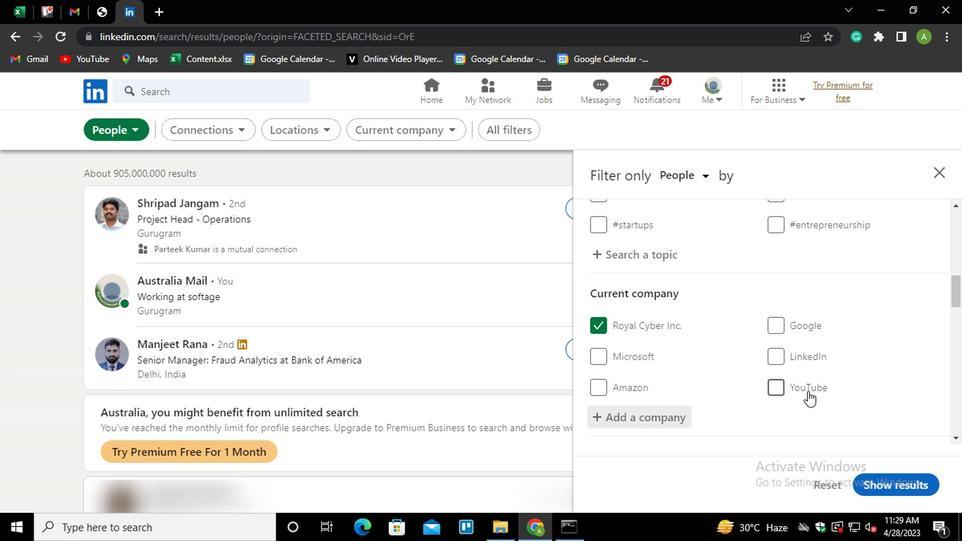 
Action: Mouse scrolled (806, 388) with delta (0, -1)
Screenshot: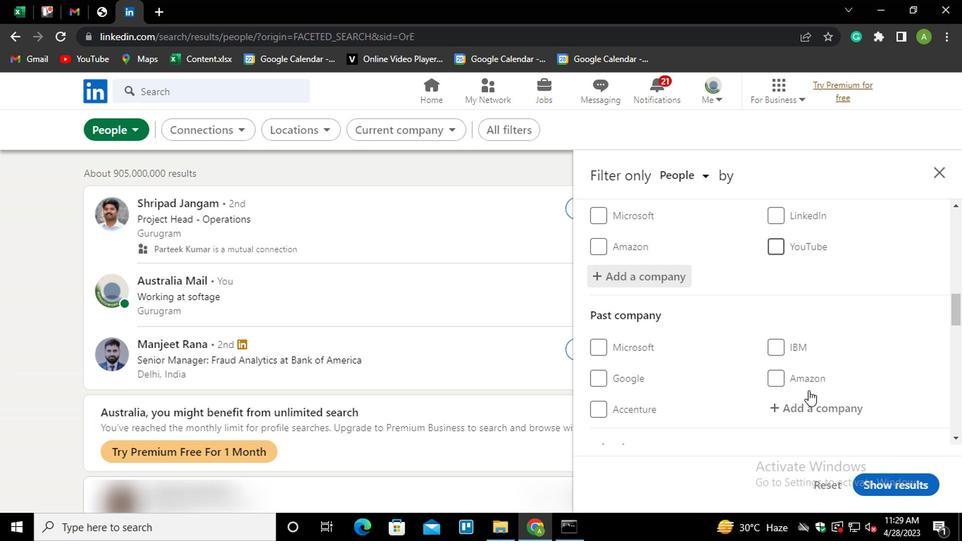 
Action: Mouse scrolled (806, 388) with delta (0, -1)
Screenshot: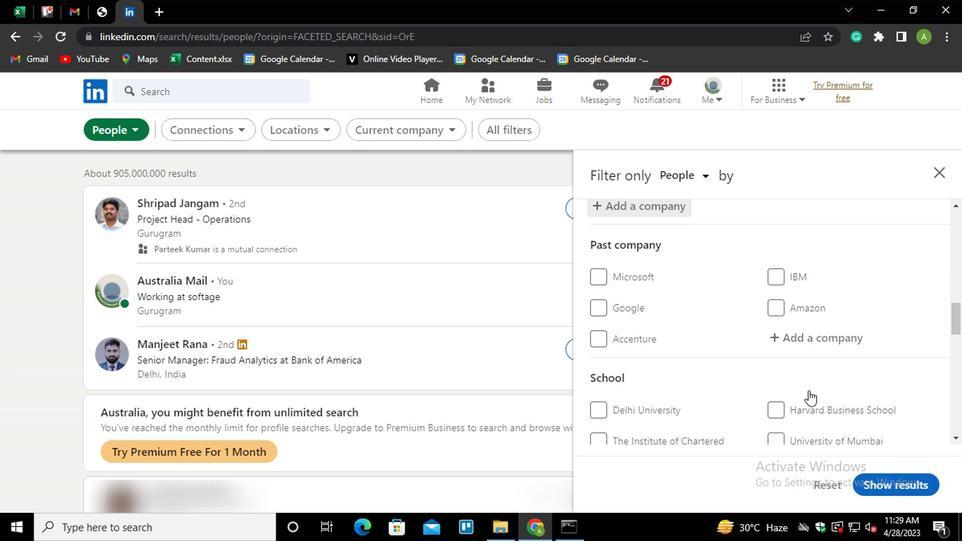 
Action: Mouse scrolled (806, 388) with delta (0, -1)
Screenshot: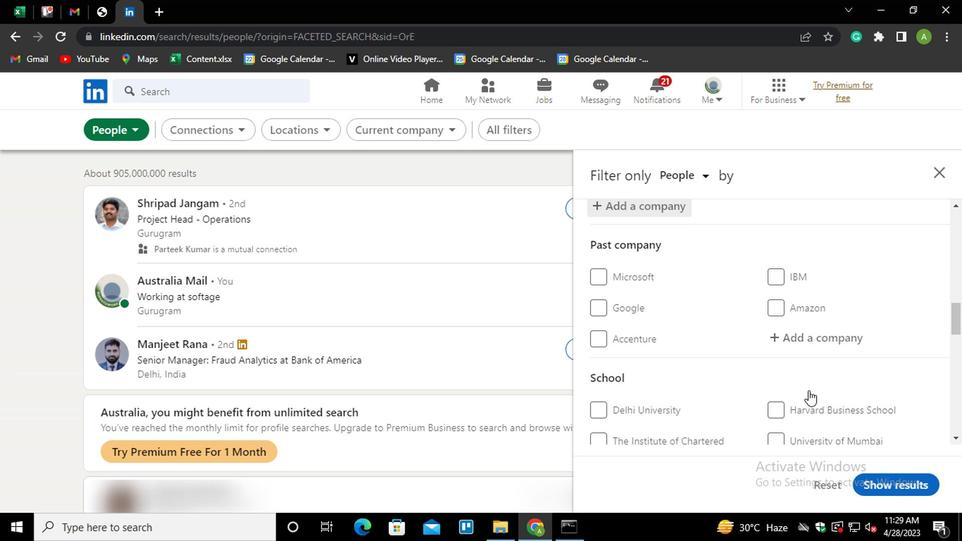 
Action: Mouse moved to (801, 347)
Screenshot: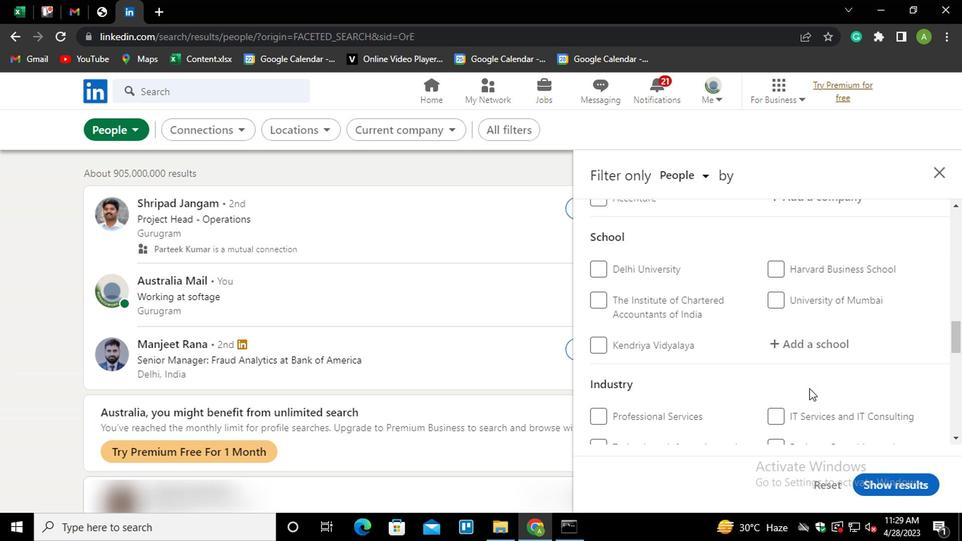 
Action: Mouse pressed left at (801, 347)
Screenshot: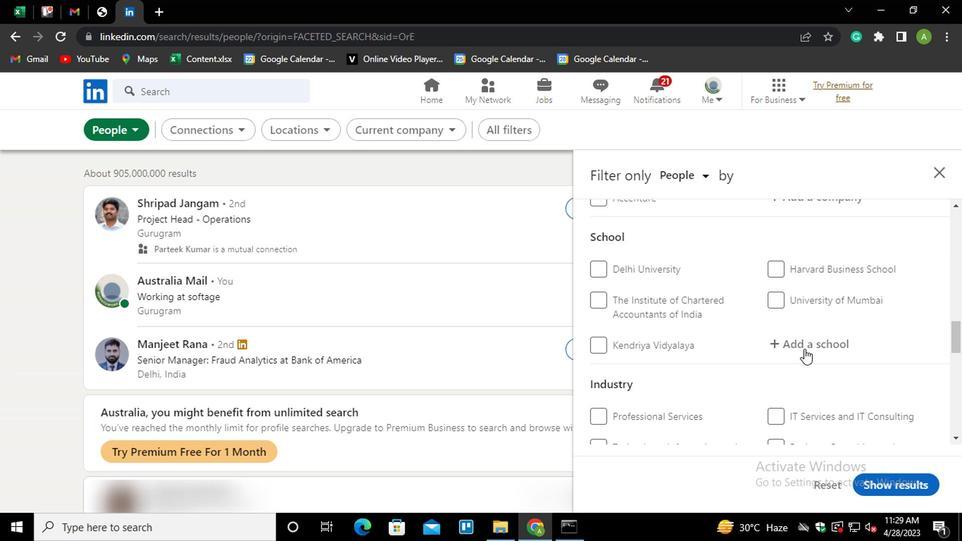 
Action: Mouse moved to (800, 347)
Screenshot: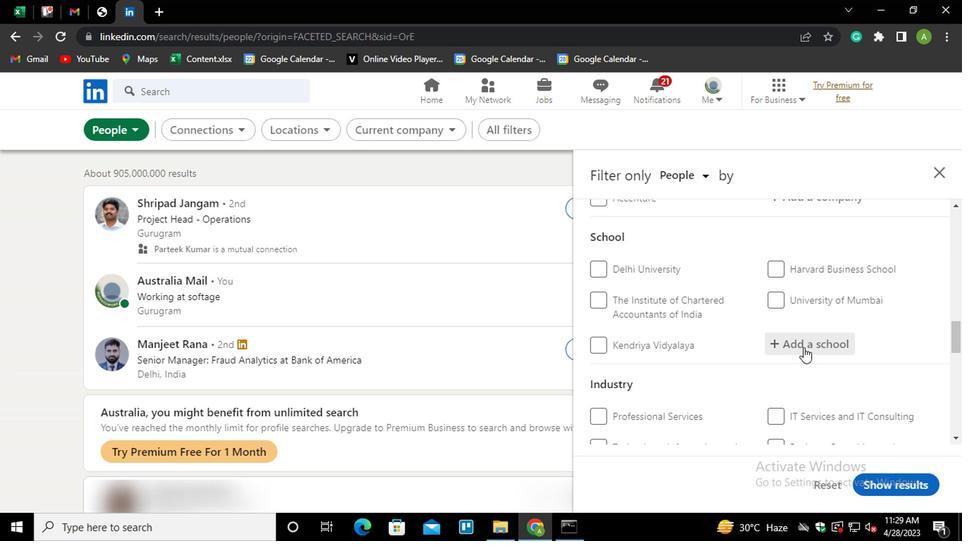 
Action: Key pressed <Key.shift>MEWAR<Key.down><Key.enter>
Screenshot: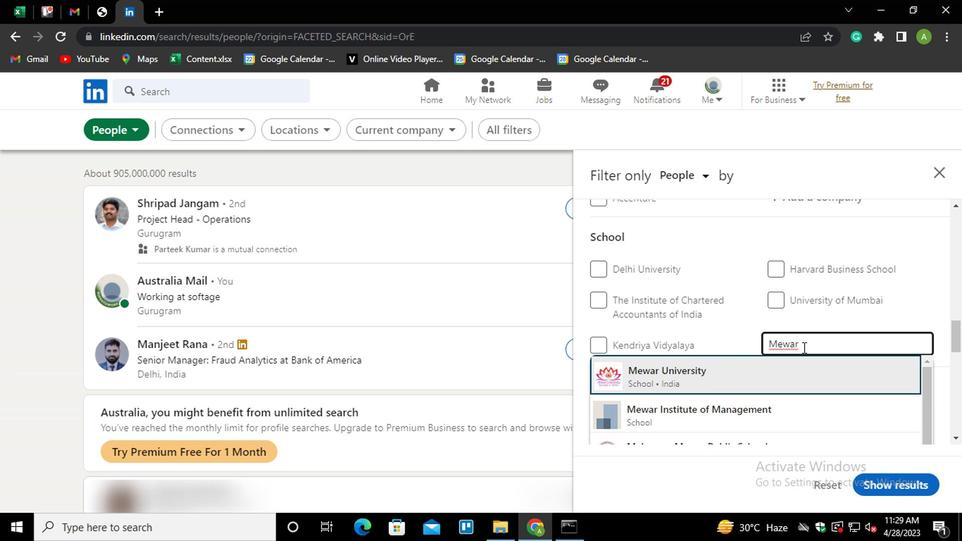
Action: Mouse moved to (799, 347)
Screenshot: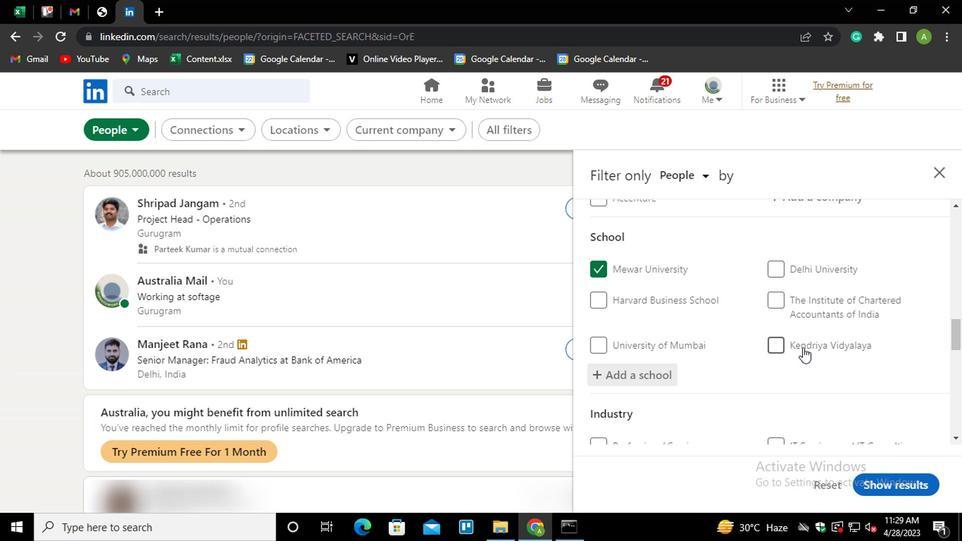 
Action: Mouse scrolled (799, 346) with delta (0, -1)
Screenshot: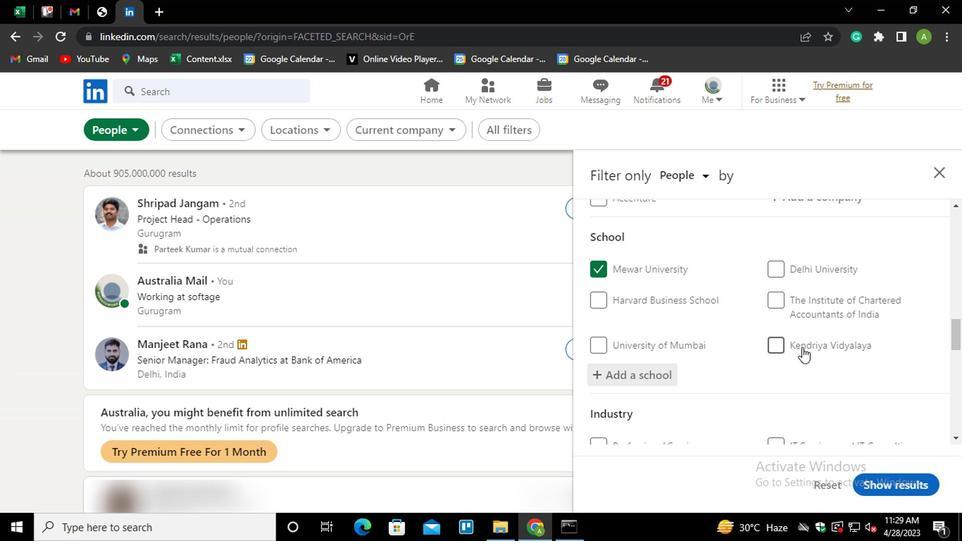 
Action: Mouse scrolled (799, 346) with delta (0, -1)
Screenshot: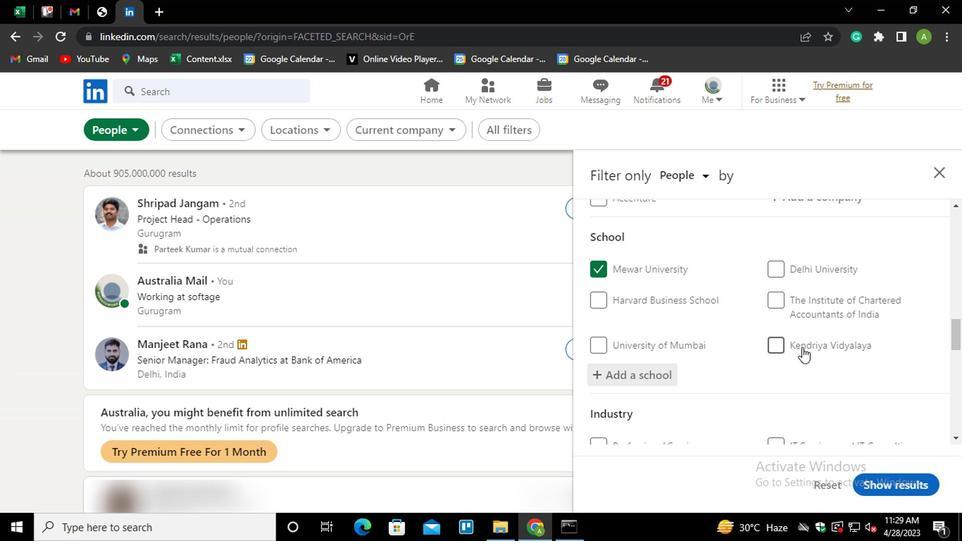 
Action: Mouse scrolled (799, 346) with delta (0, -1)
Screenshot: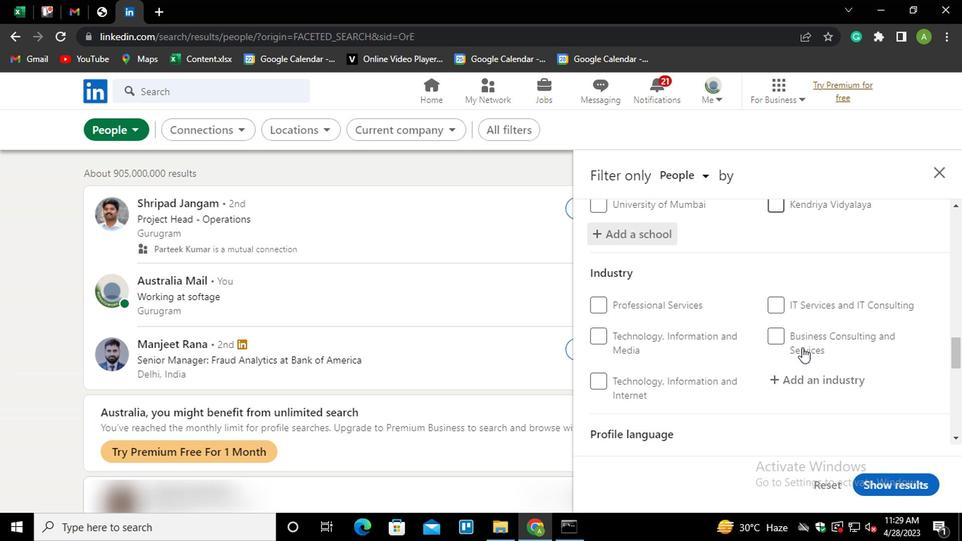 
Action: Mouse moved to (794, 310)
Screenshot: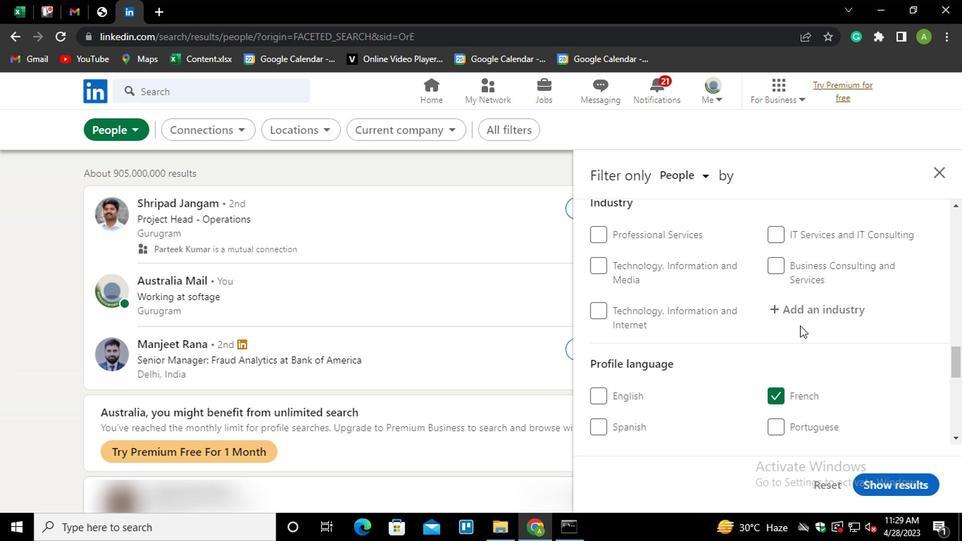 
Action: Mouse pressed left at (794, 310)
Screenshot: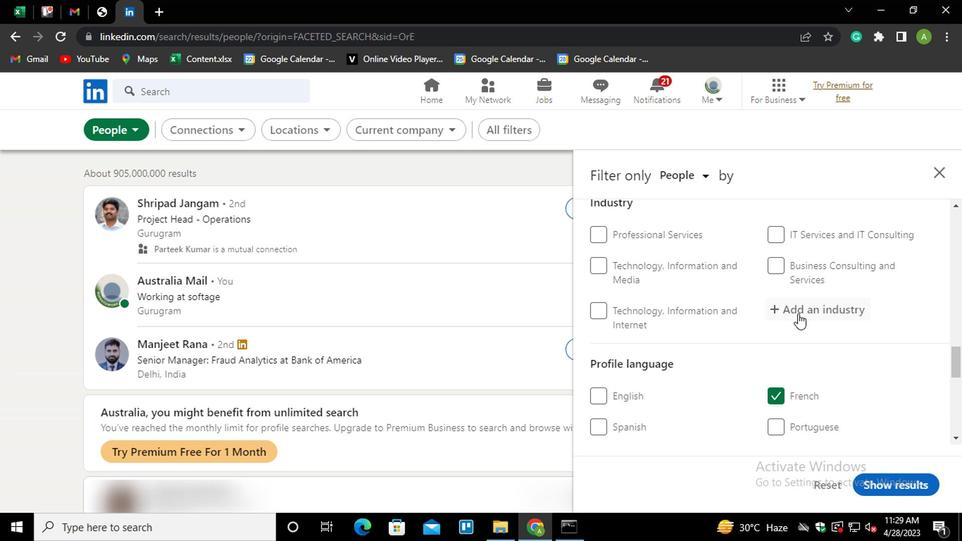 
Action: Key pressed <Key.shift>MOTOR<Key.down><Key.enter>
Screenshot: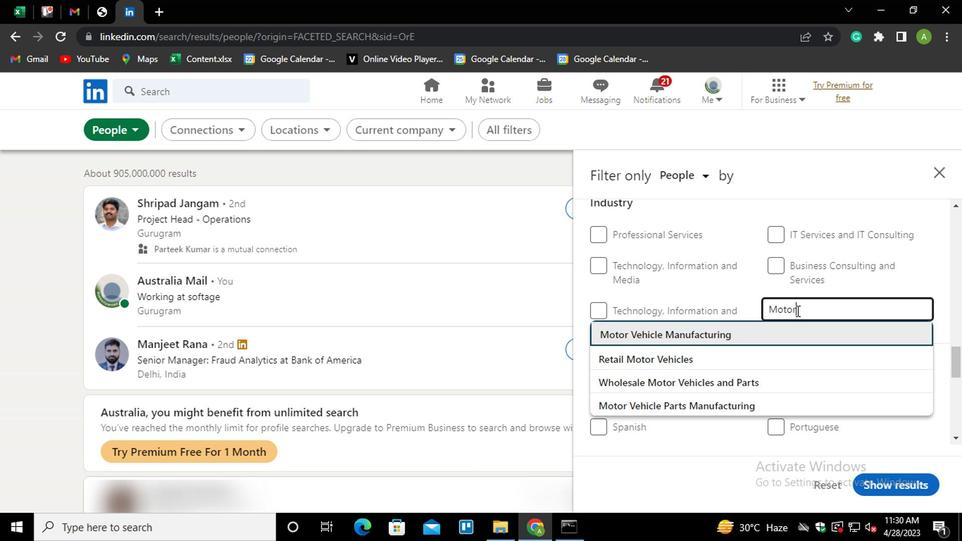 
Action: Mouse moved to (799, 315)
Screenshot: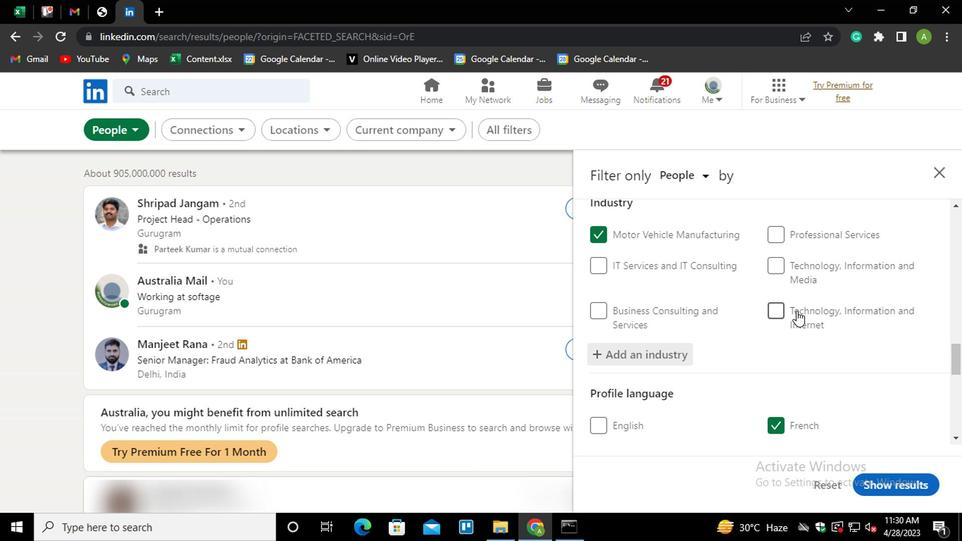 
Action: Mouse scrolled (799, 314) with delta (0, 0)
Screenshot: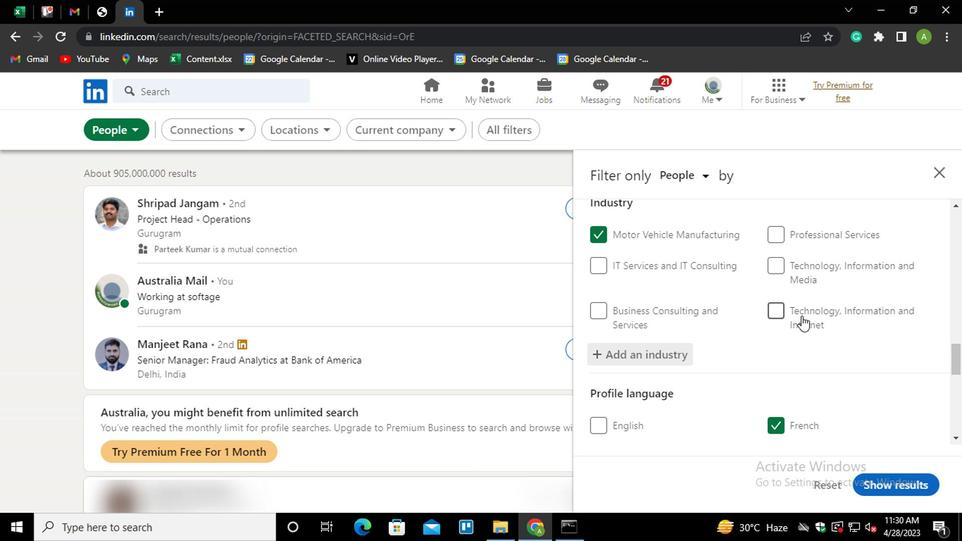 
Action: Mouse scrolled (799, 314) with delta (0, 0)
Screenshot: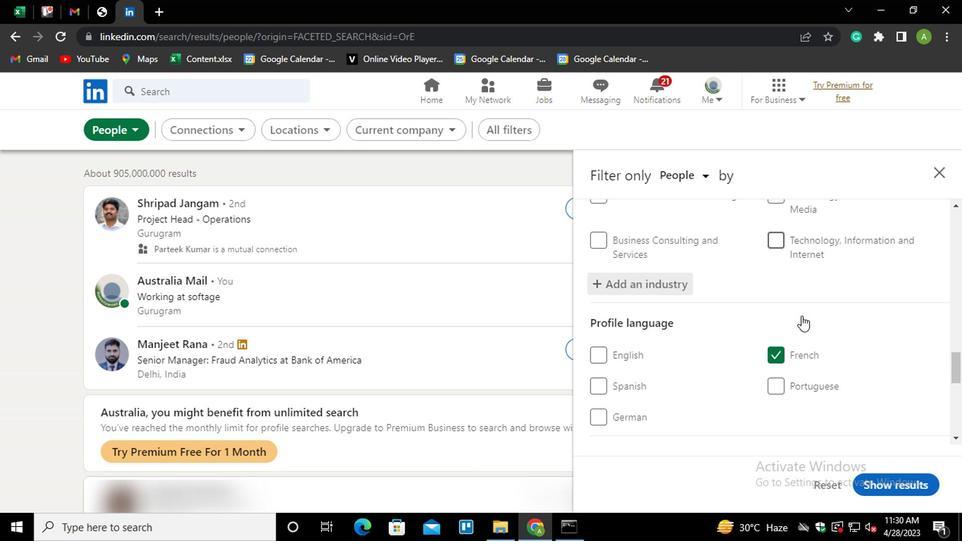 
Action: Mouse scrolled (799, 314) with delta (0, 0)
Screenshot: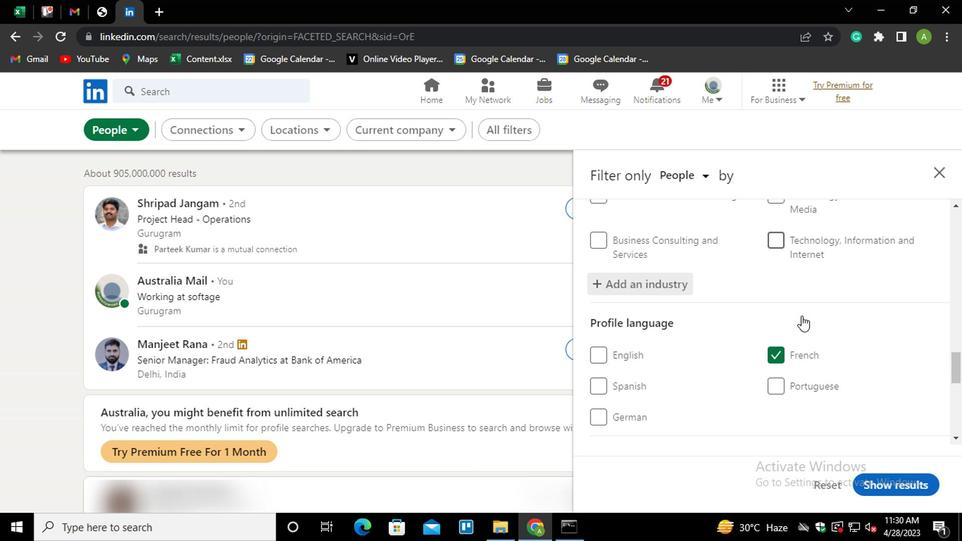 
Action: Mouse scrolled (799, 314) with delta (0, 0)
Screenshot: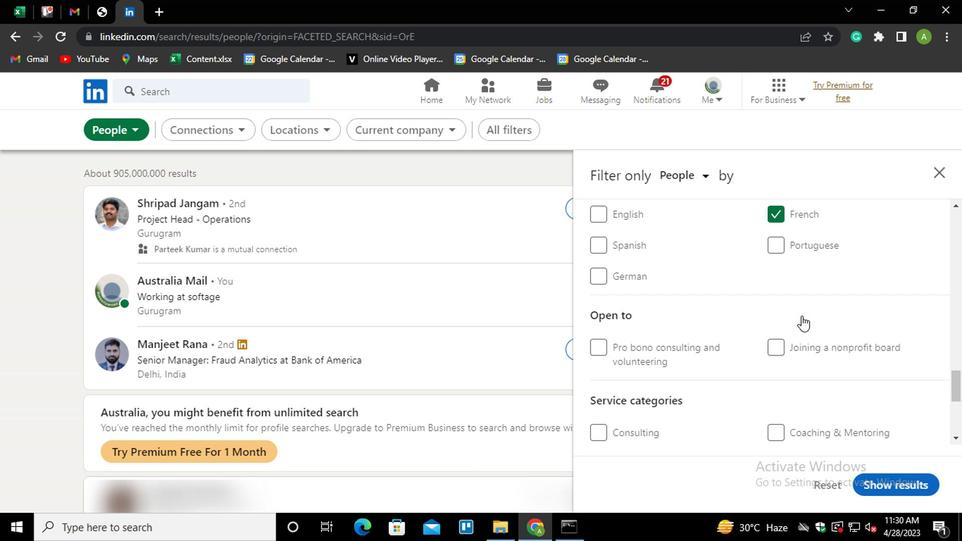 
Action: Mouse scrolled (799, 314) with delta (0, 0)
Screenshot: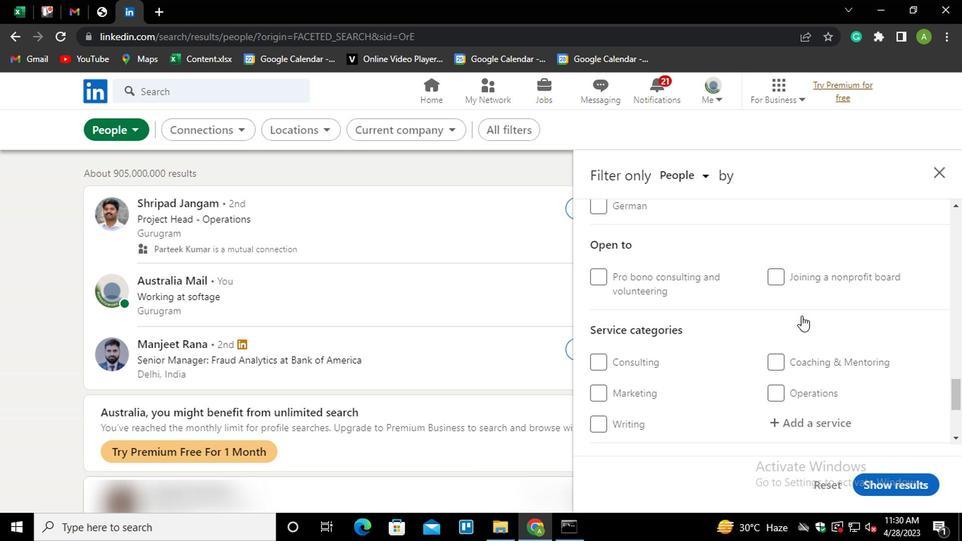 
Action: Mouse moved to (805, 351)
Screenshot: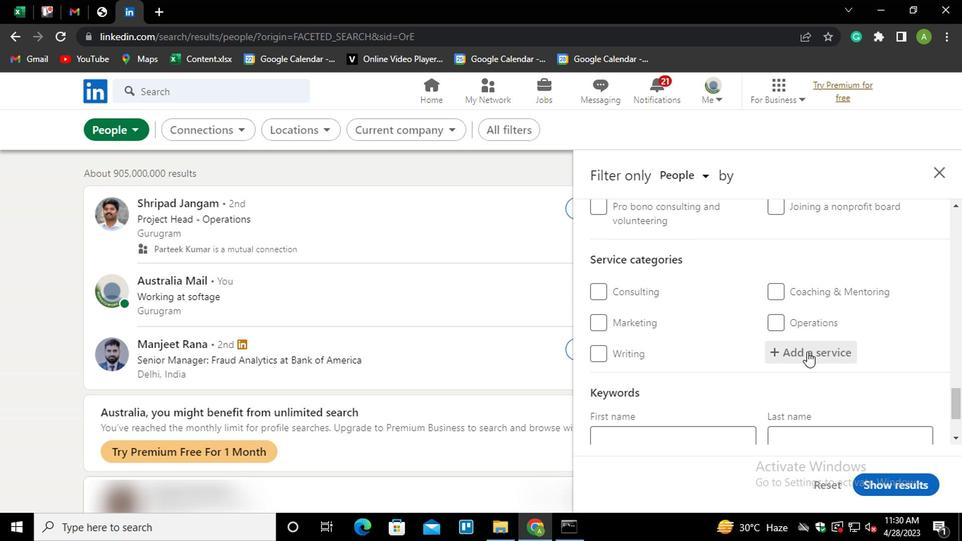 
Action: Mouse pressed left at (805, 351)
Screenshot: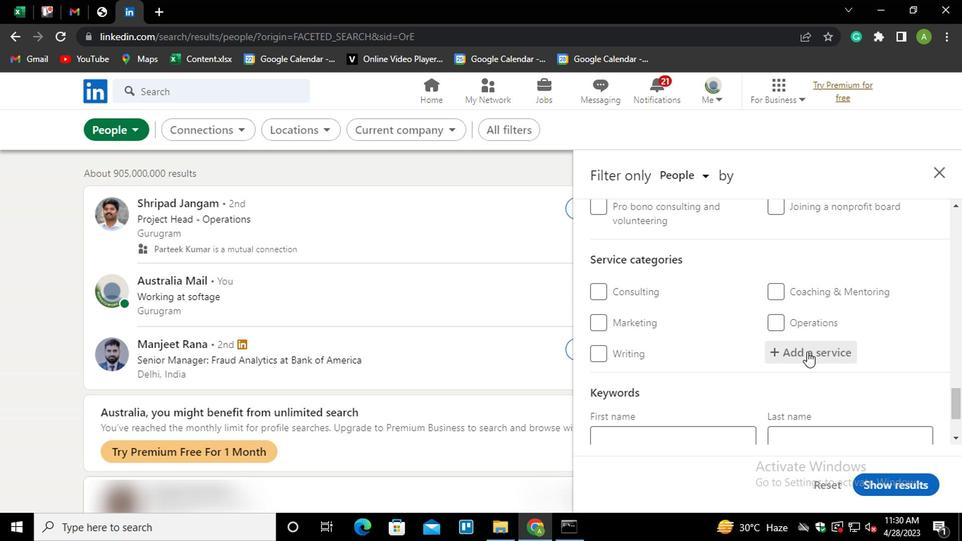 
Action: Mouse moved to (804, 352)
Screenshot: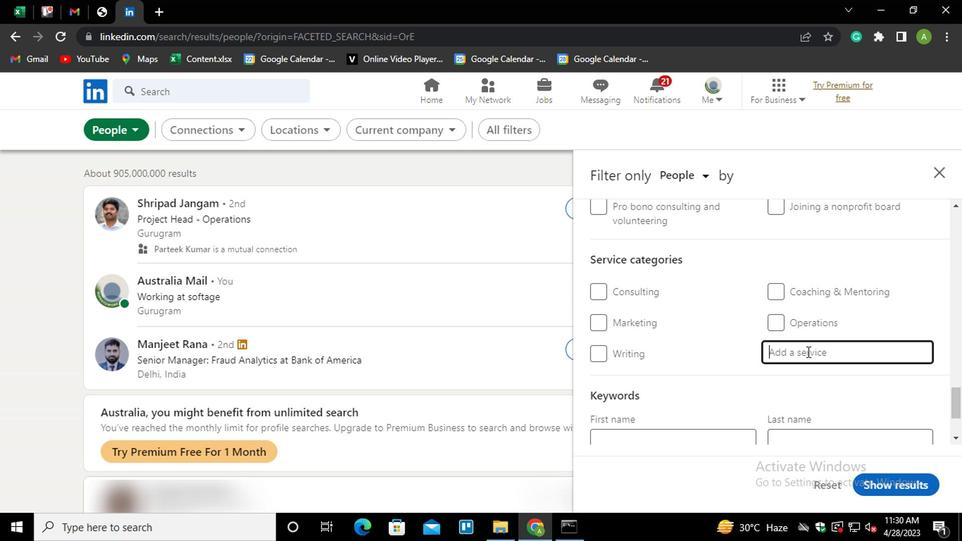 
Action: Key pressed <Key.shift><Key.shift><Key.shift><Key.shift><Key.shift><Key.shift><Key.shift><Key.shift><Key.shift><Key.shift><Key.shift><Key.shift><Key.shift><Key.shift><Key.shift><Key.shift><Key.shift><Key.shift><Key.shift><Key.shift><Key.shift><Key.shift><Key.shift><Key.shift><Key.shift><Key.shift><Key.shift>TEAM<Key.space><Key.down><Key.enter>
Screenshot: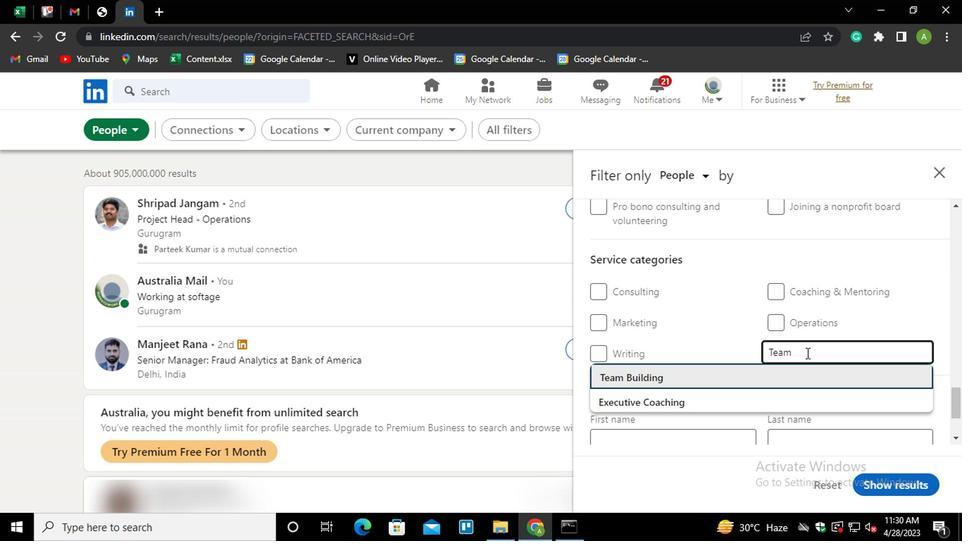 
Action: Mouse scrolled (804, 351) with delta (0, -1)
Screenshot: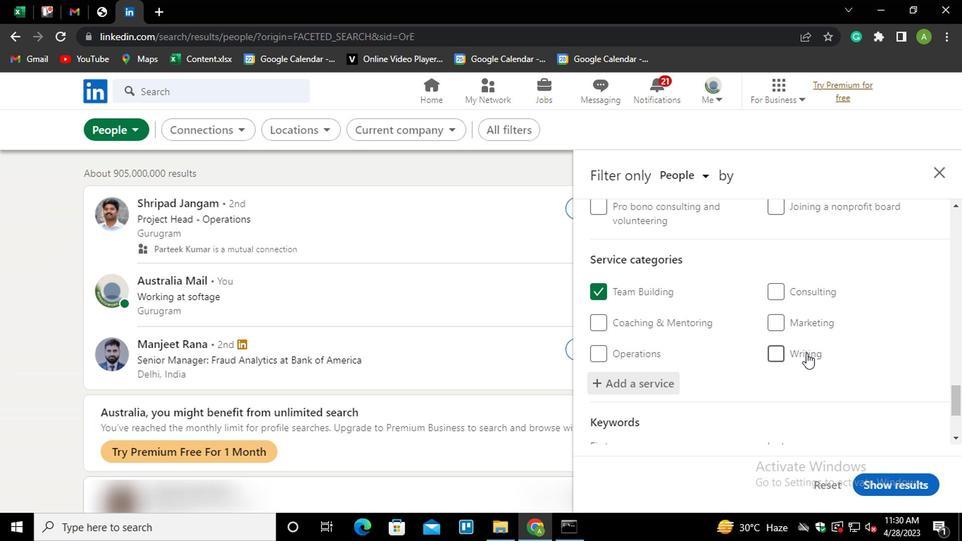 
Action: Mouse scrolled (804, 351) with delta (0, -1)
Screenshot: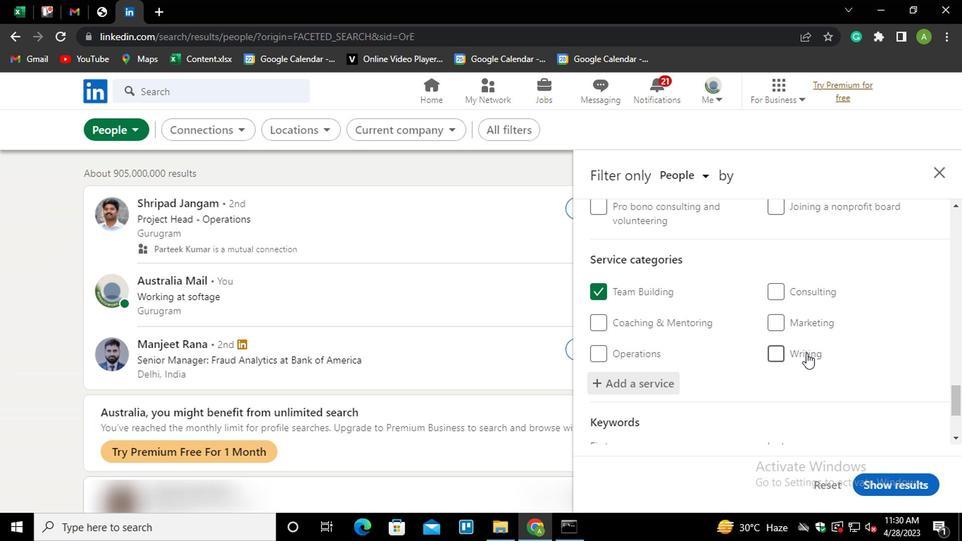 
Action: Mouse scrolled (804, 351) with delta (0, -1)
Screenshot: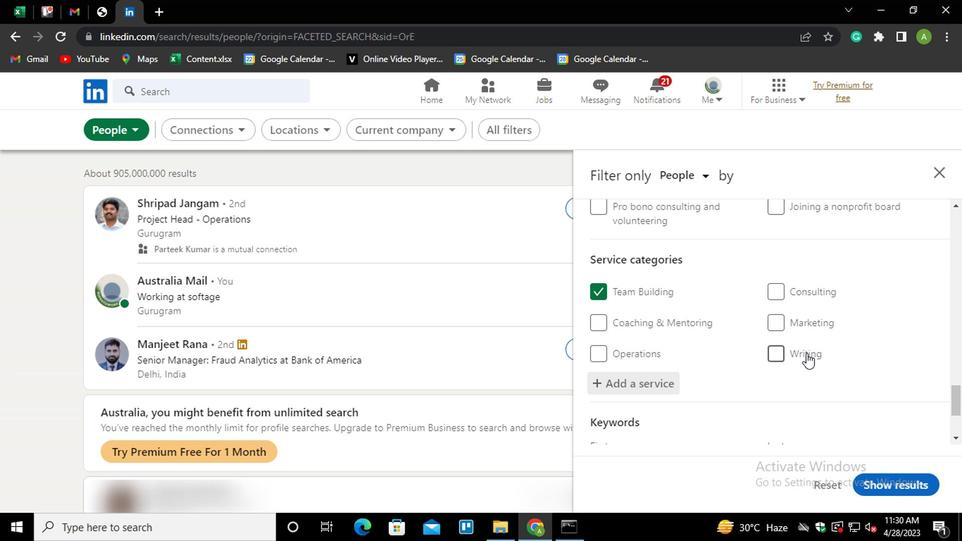 
Action: Mouse scrolled (804, 351) with delta (0, -1)
Screenshot: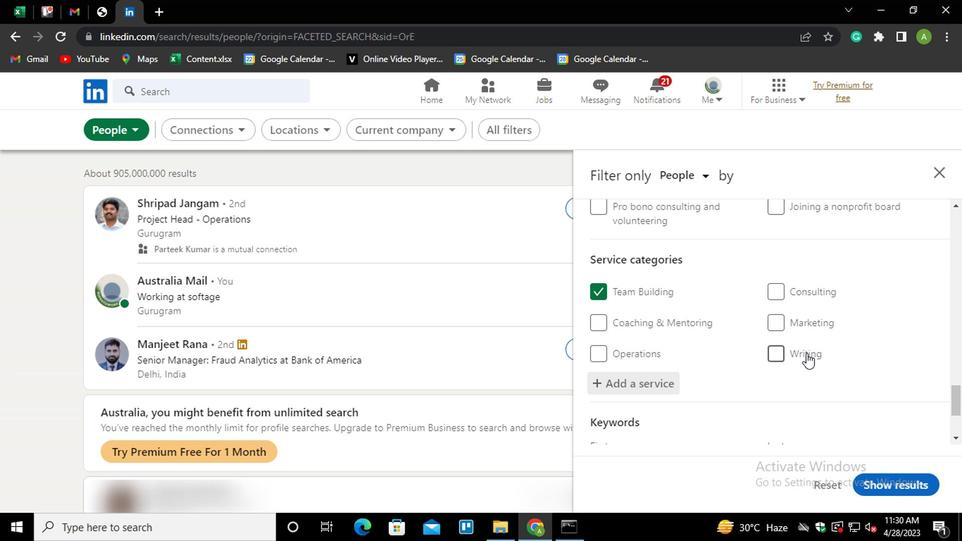 
Action: Mouse moved to (658, 374)
Screenshot: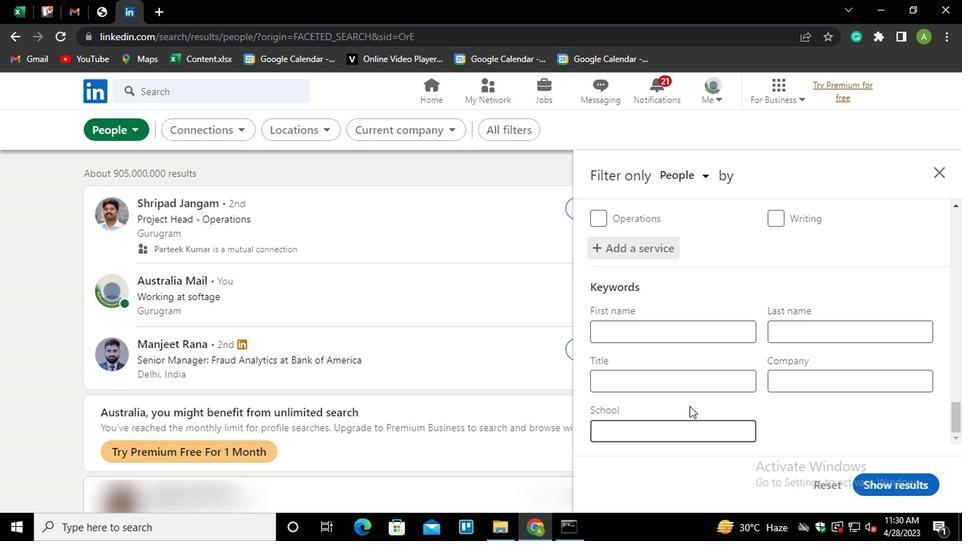 
Action: Mouse pressed left at (658, 374)
Screenshot: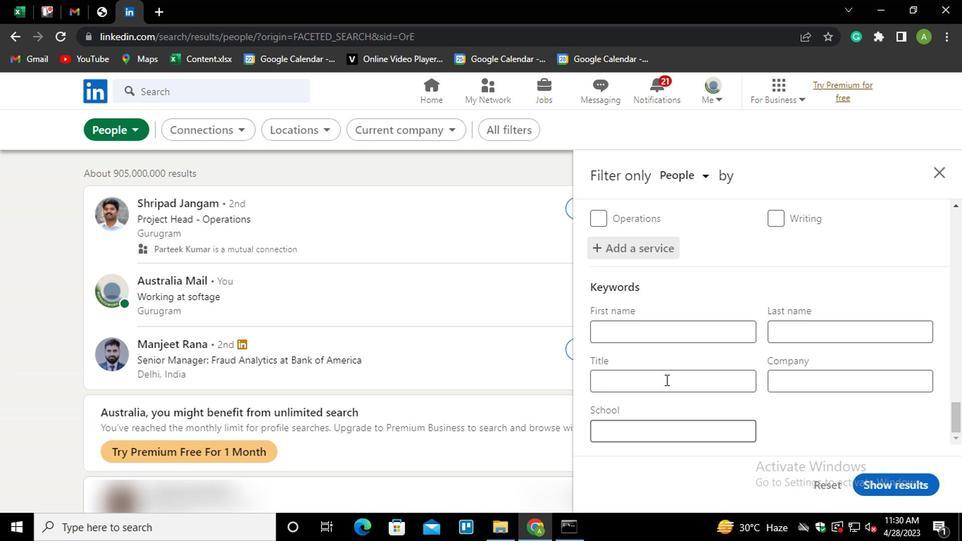 
Action: Key pressed <Key.shift>OPERATIONA<Key.backspace>S<Key.space><Key.shift>PROFESSIONAL
Screenshot: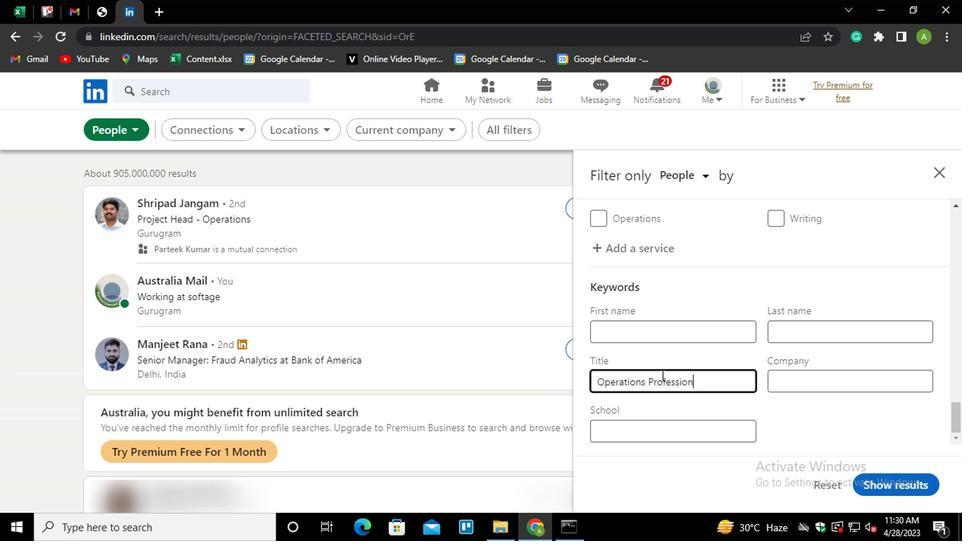 
Action: Mouse moved to (812, 414)
Screenshot: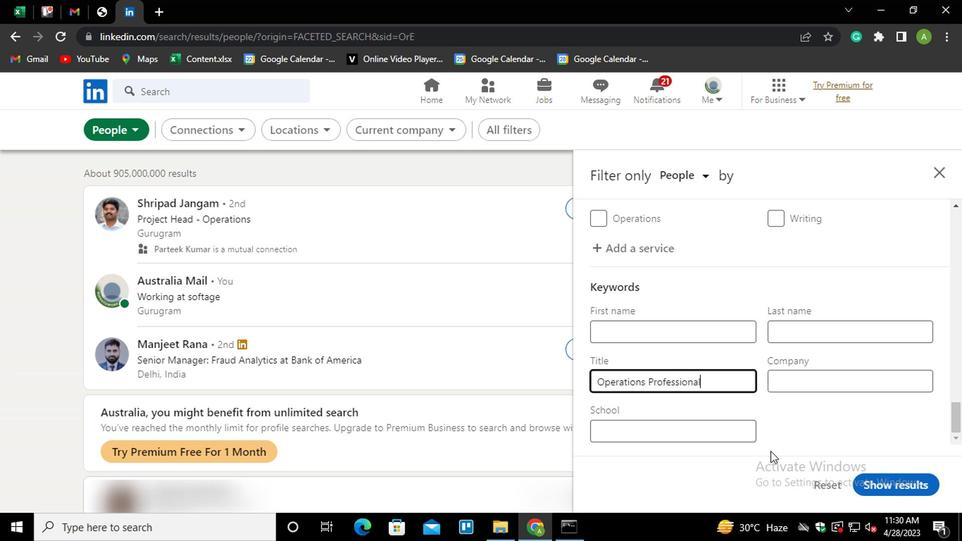 
Action: Mouse pressed left at (812, 414)
Screenshot: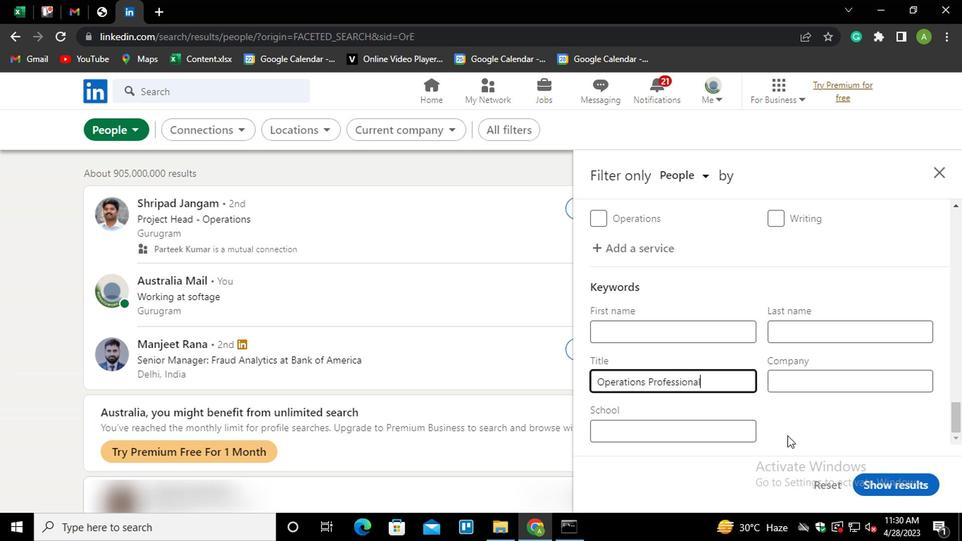 
Action: Mouse moved to (860, 477)
Screenshot: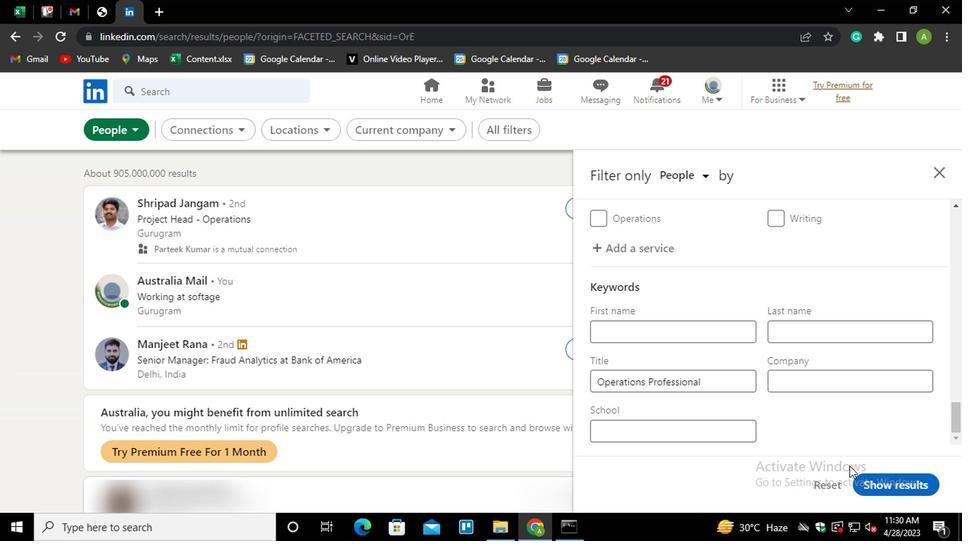 
Action: Mouse pressed left at (860, 477)
Screenshot: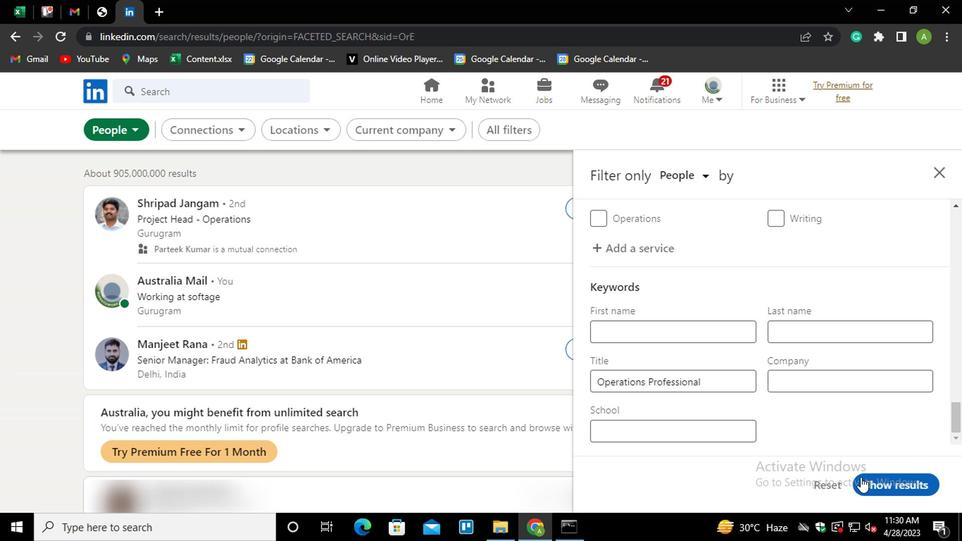 
Action: Mouse moved to (860, 478)
Screenshot: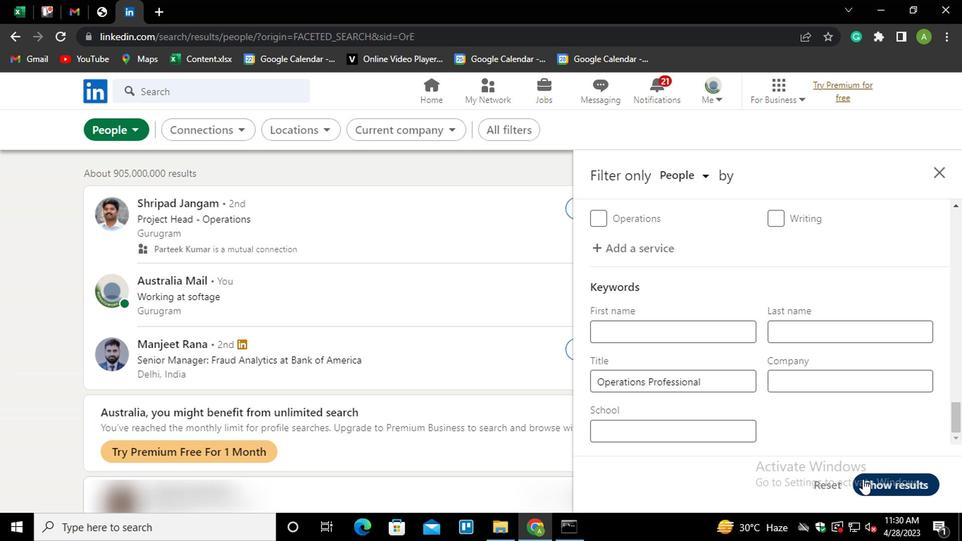 
